 Task: Check the average views per listing of golf course in the last 1 year.
Action: Mouse moved to (826, 187)
Screenshot: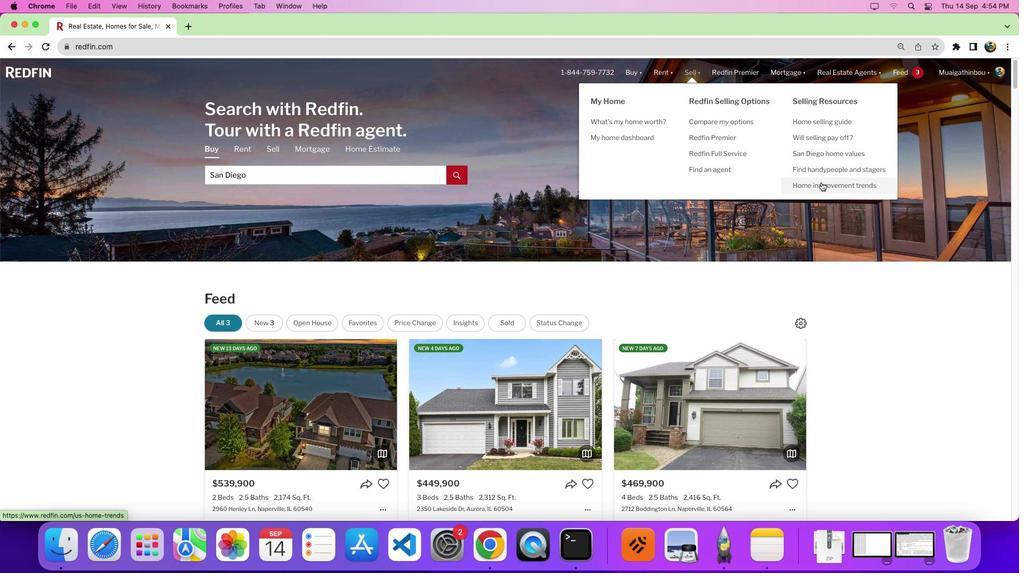 
Action: Mouse pressed left at (826, 187)
Screenshot: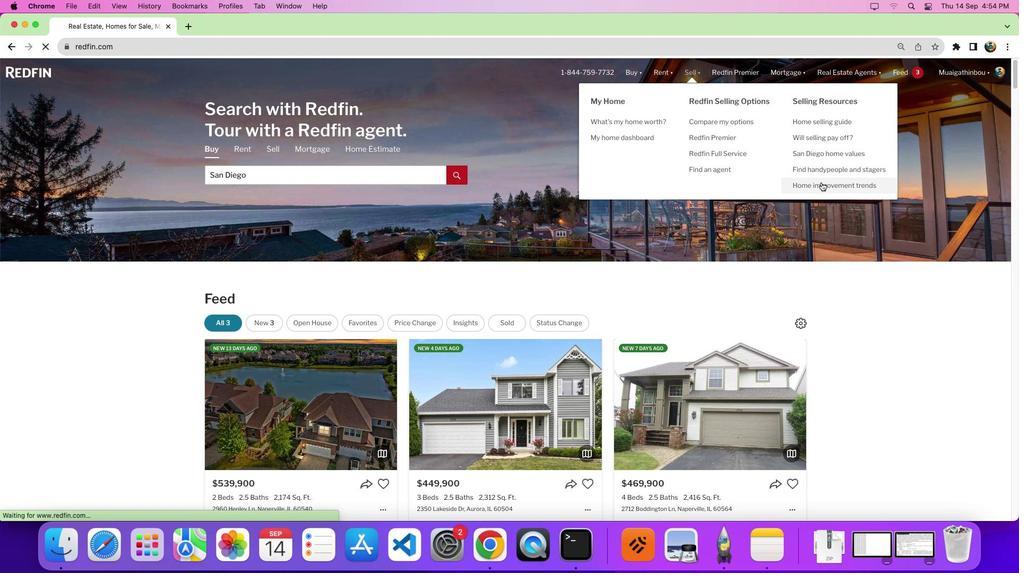 
Action: Mouse moved to (669, 302)
Screenshot: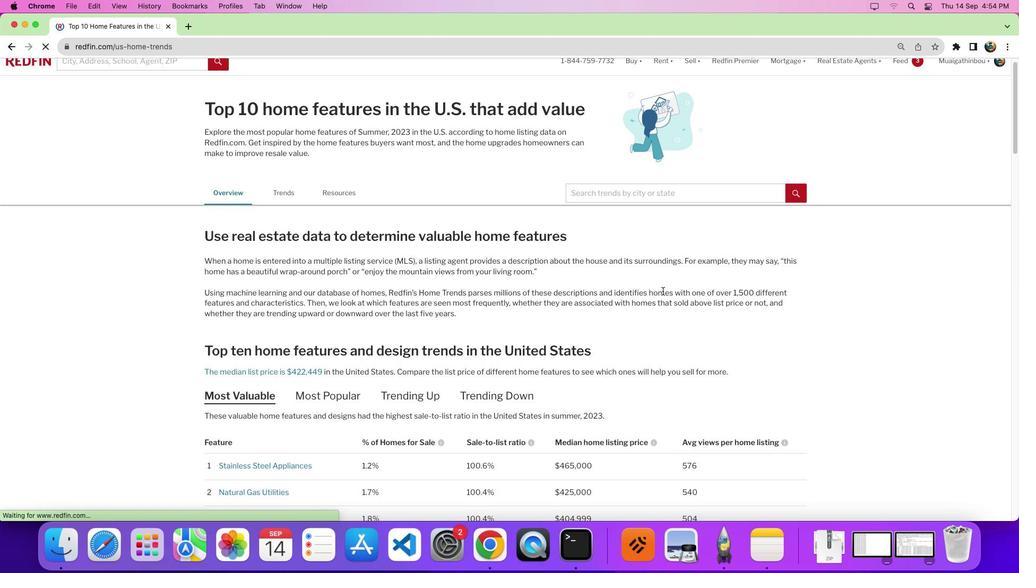 
Action: Mouse scrolled (669, 302) with delta (4, 4)
Screenshot: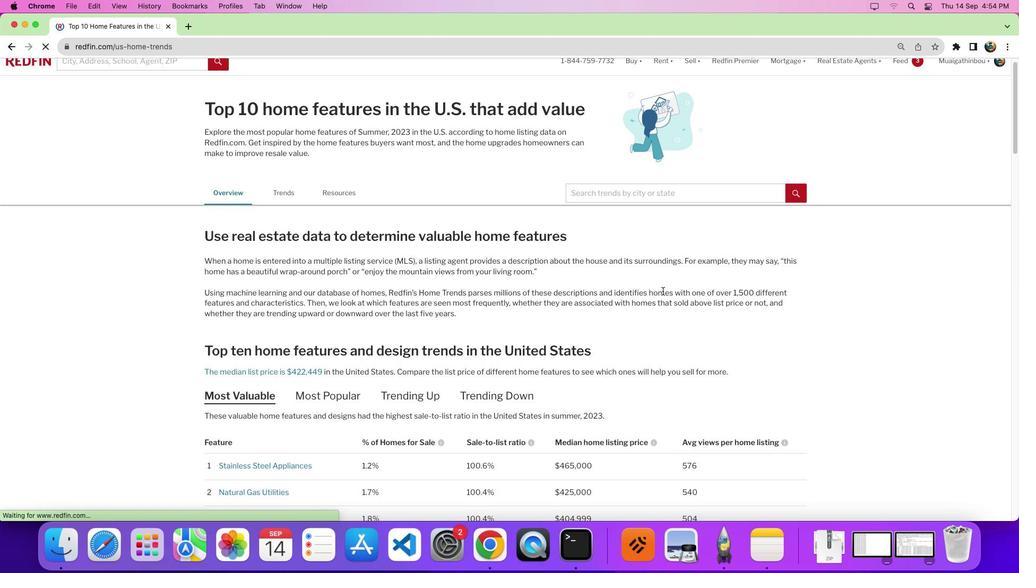 
Action: Mouse moved to (669, 302)
Screenshot: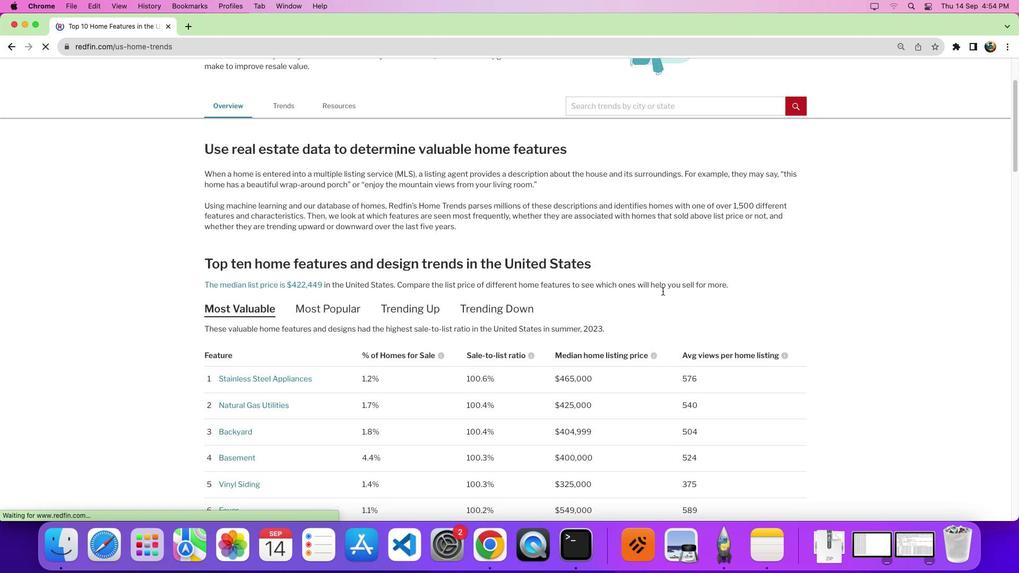 
Action: Mouse scrolled (669, 302) with delta (4, 4)
Screenshot: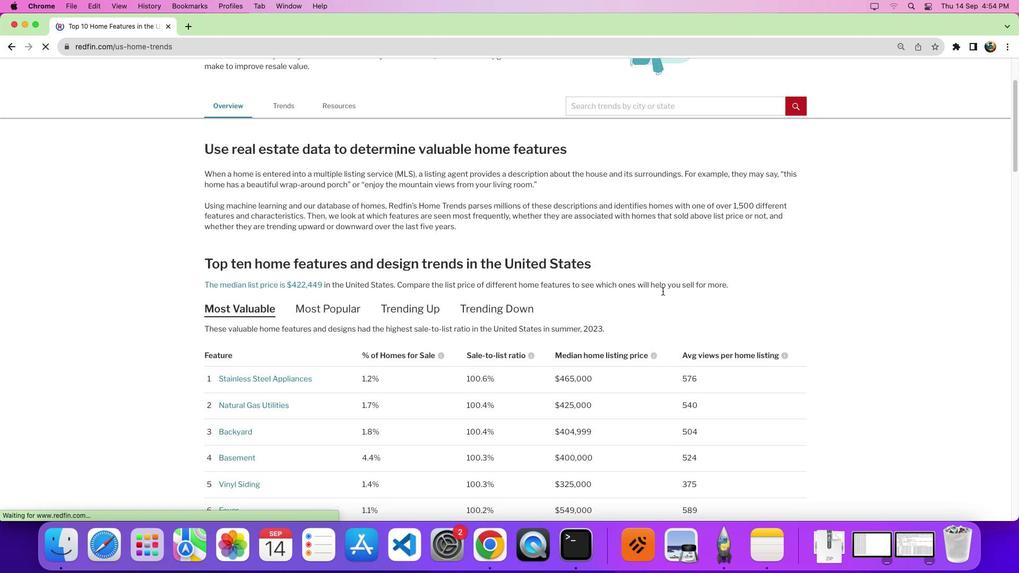 
Action: Mouse moved to (668, 297)
Screenshot: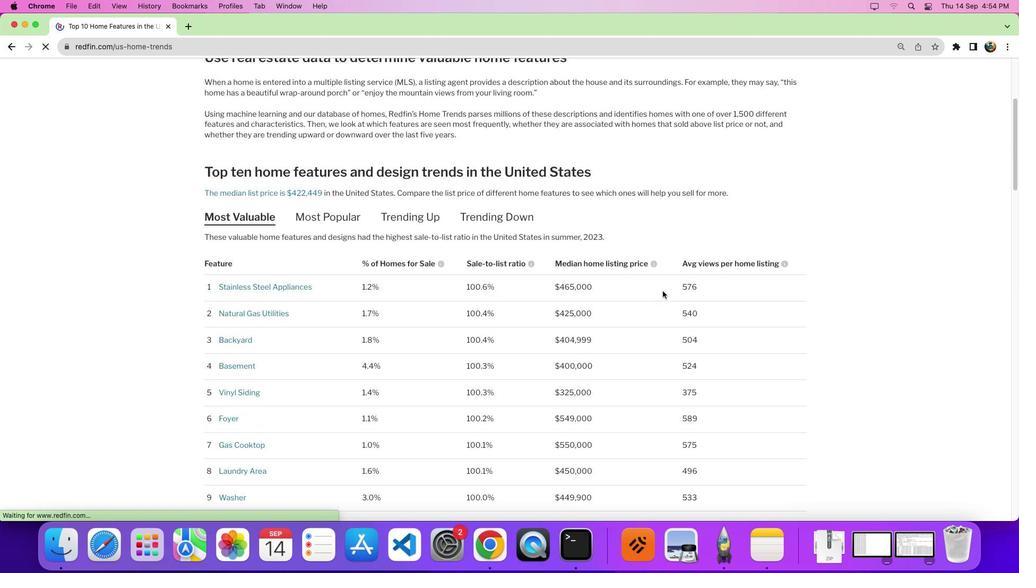 
Action: Mouse scrolled (668, 297) with delta (4, 1)
Screenshot: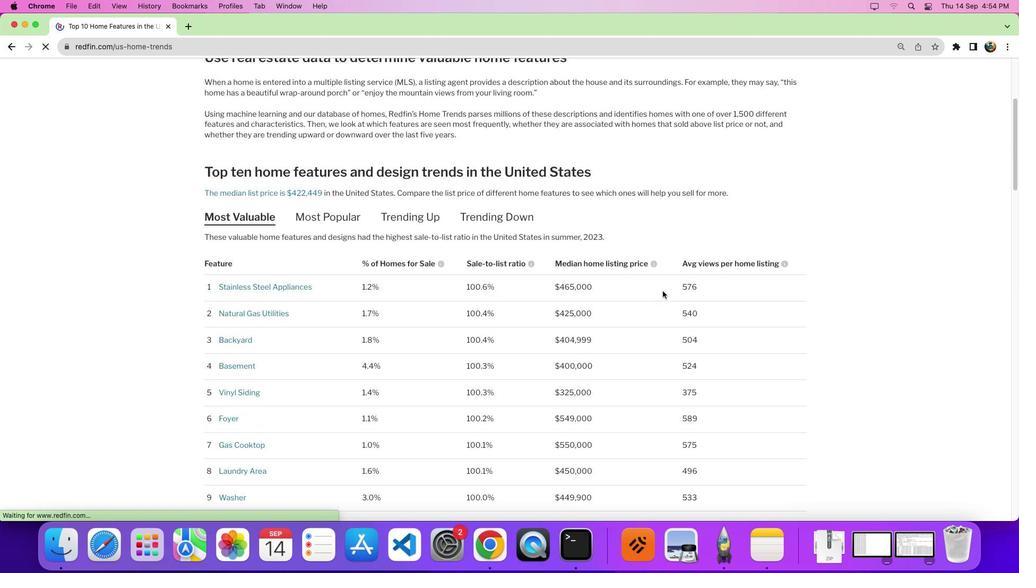 
Action: Mouse moved to (667, 295)
Screenshot: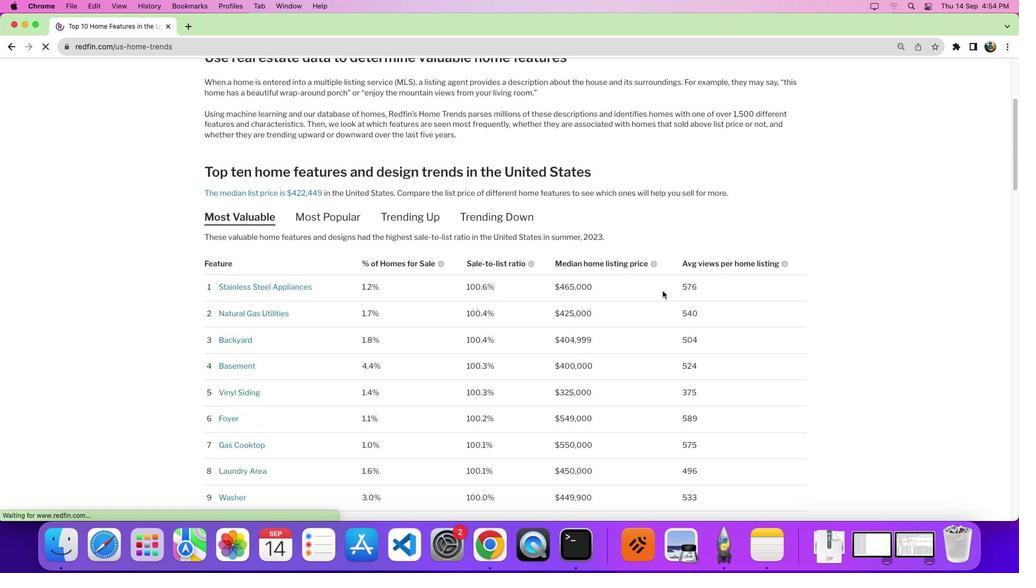 
Action: Mouse scrolled (667, 295) with delta (4, 4)
Screenshot: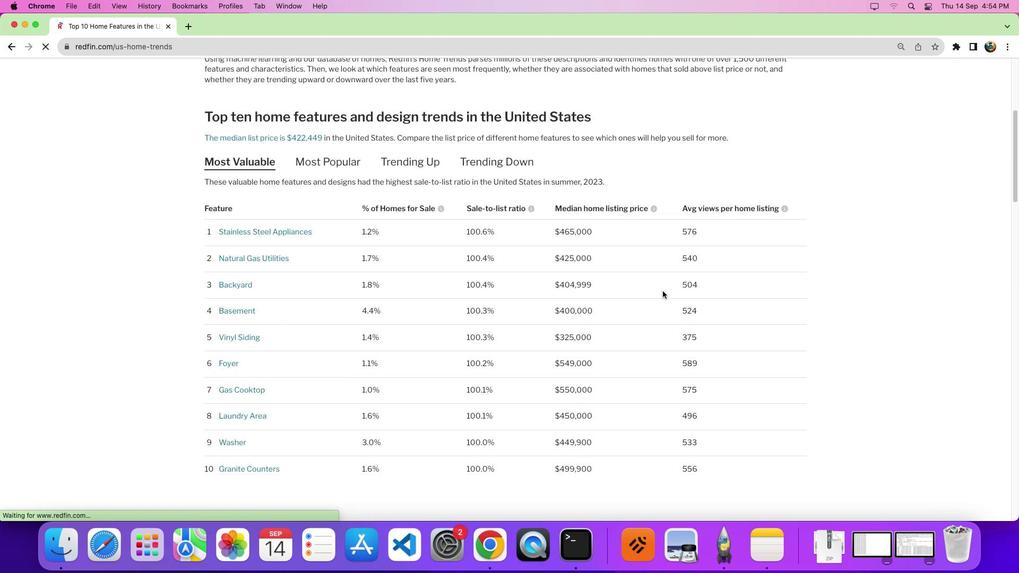 
Action: Mouse scrolled (667, 295) with delta (4, 4)
Screenshot: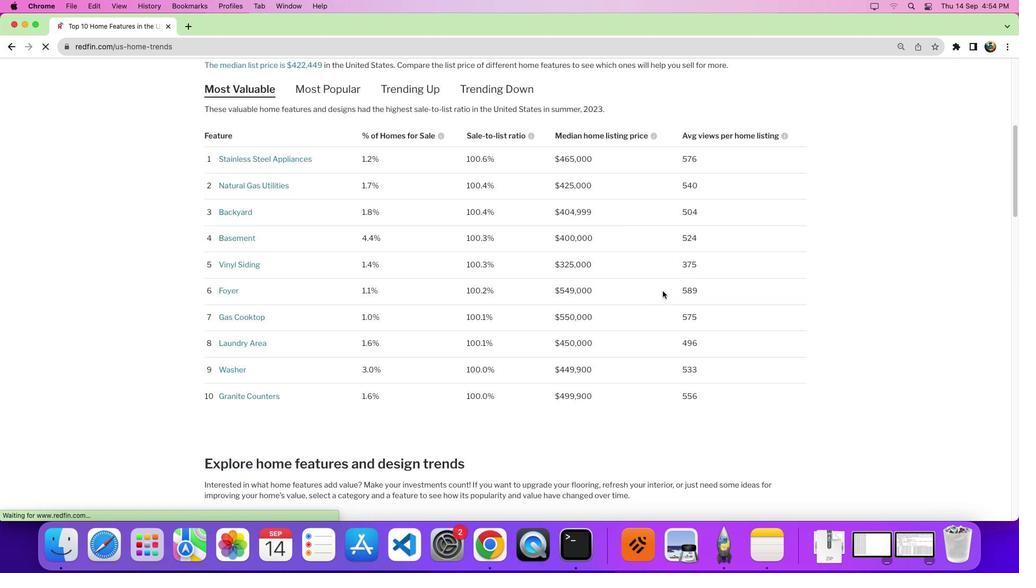 
Action: Mouse scrolled (667, 295) with delta (4, 1)
Screenshot: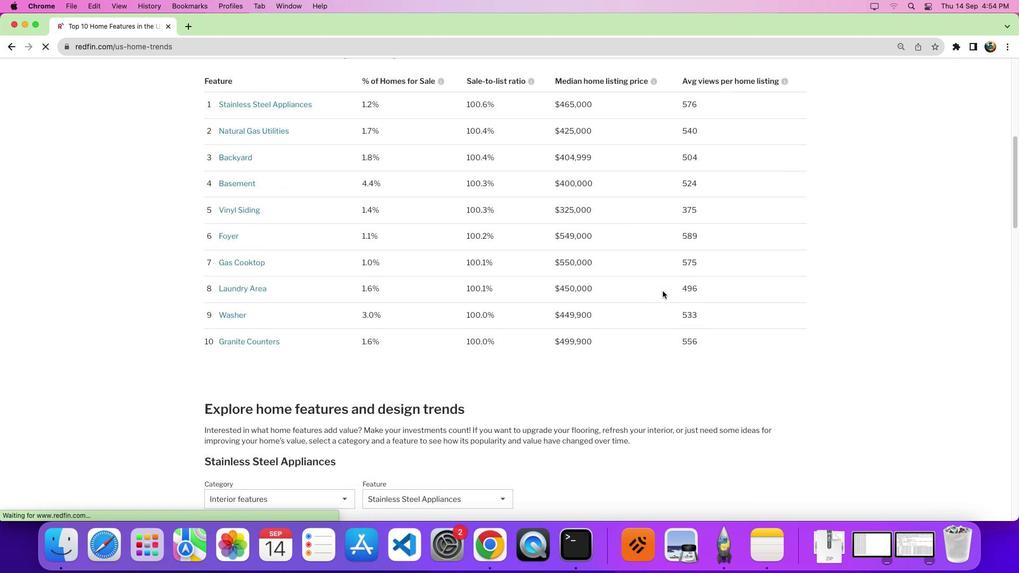 
Action: Mouse moved to (588, 294)
Screenshot: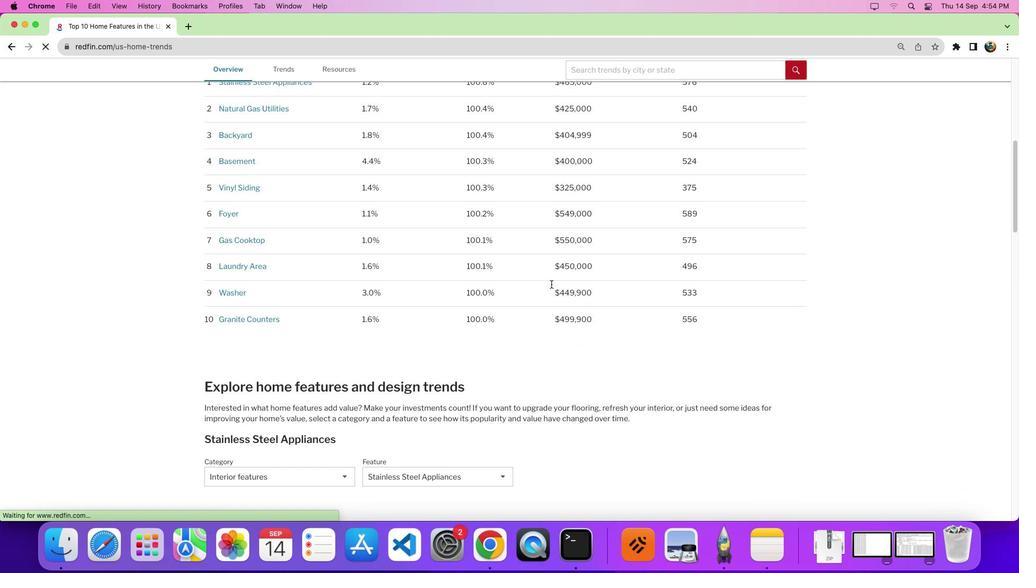 
Action: Mouse scrolled (588, 294) with delta (4, 4)
Screenshot: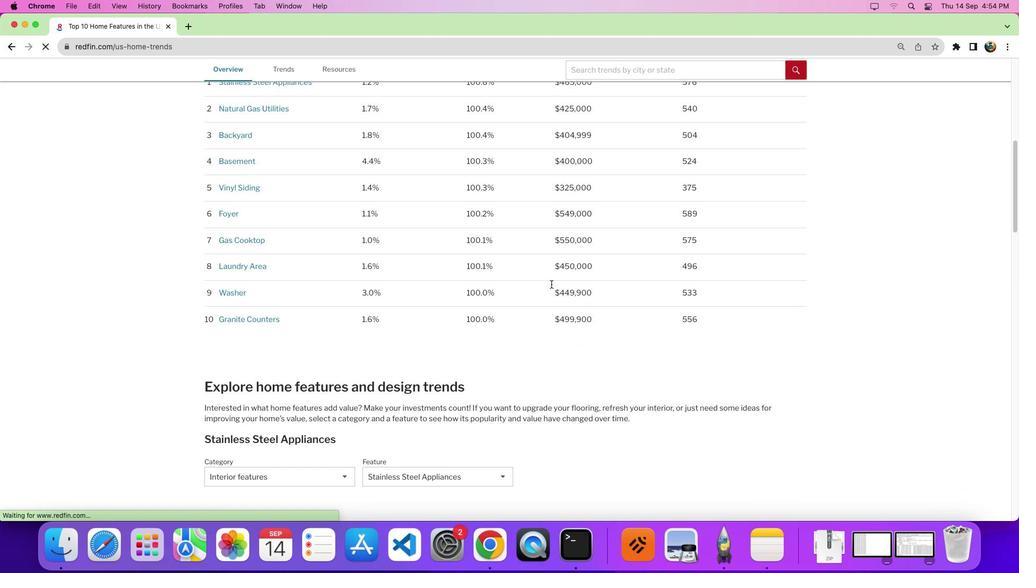 
Action: Mouse moved to (587, 294)
Screenshot: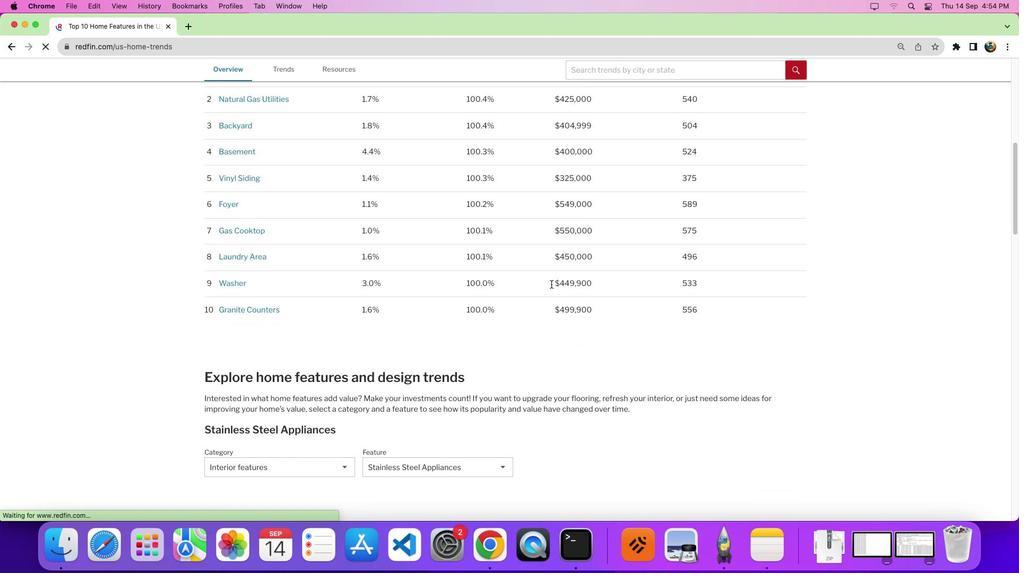 
Action: Mouse scrolled (587, 294) with delta (4, 4)
Screenshot: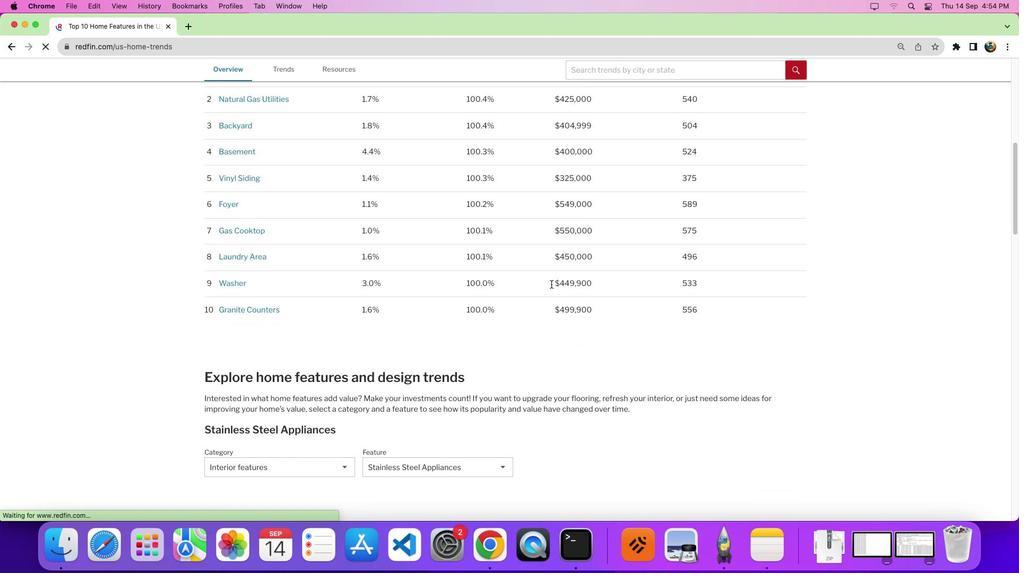 
Action: Mouse moved to (508, 288)
Screenshot: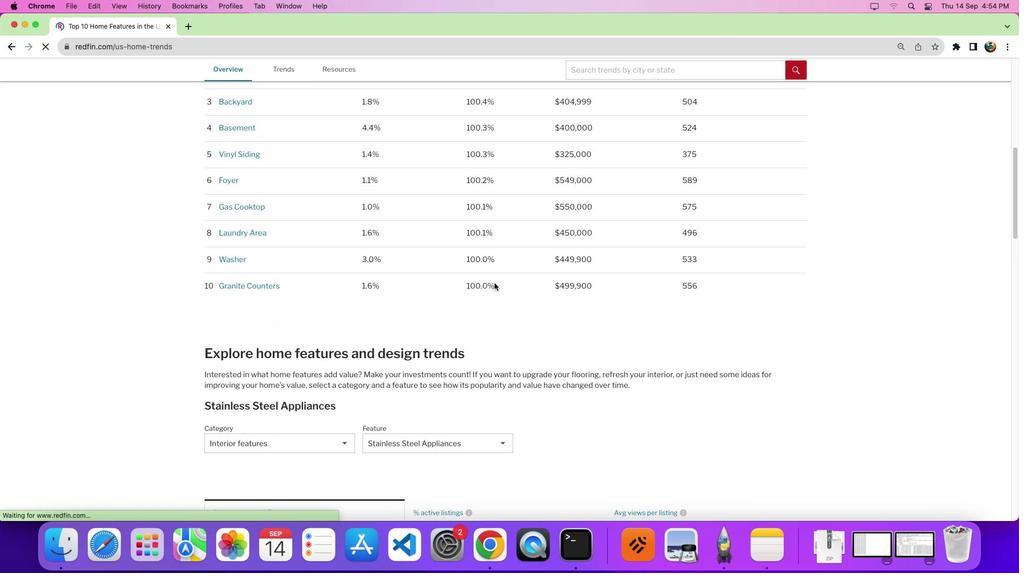 
Action: Mouse scrolled (508, 288) with delta (4, 4)
Screenshot: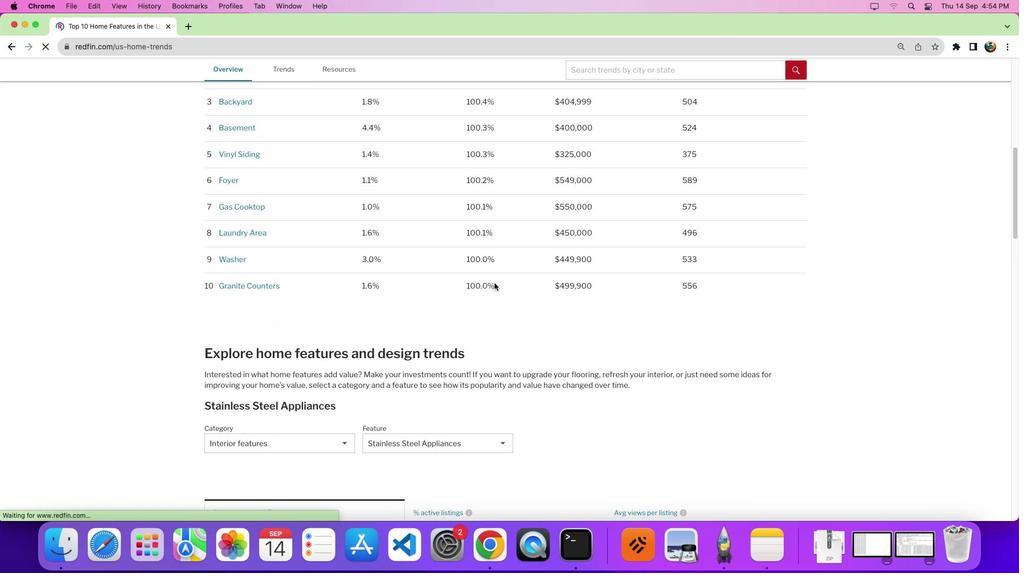 
Action: Mouse moved to (502, 288)
Screenshot: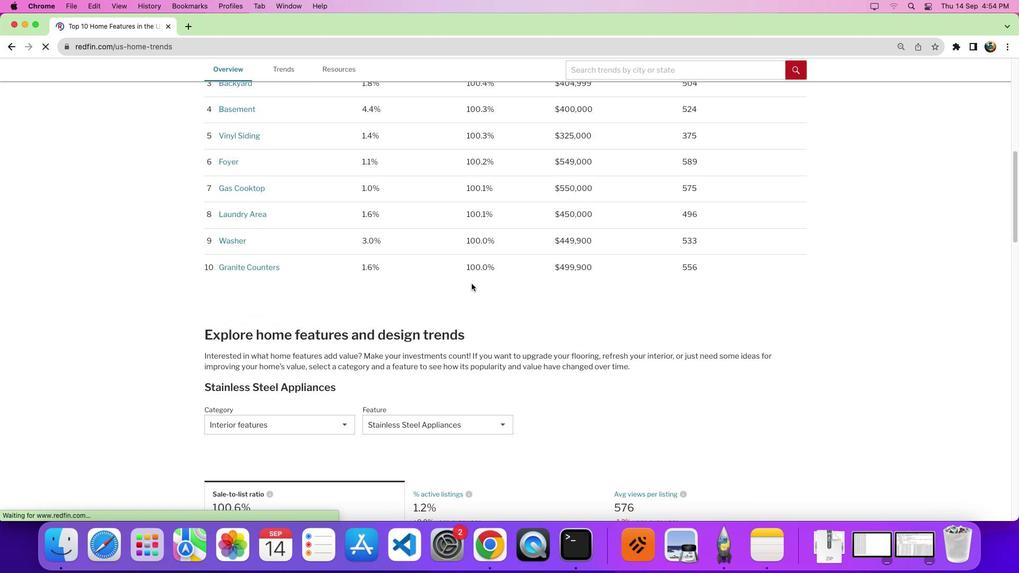 
Action: Mouse scrolled (502, 288) with delta (4, 4)
Screenshot: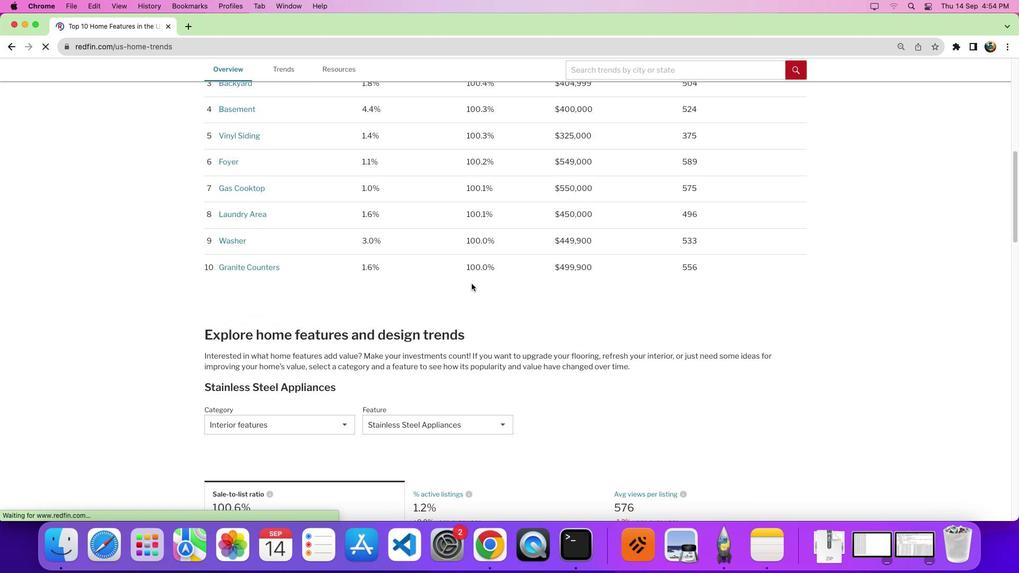 
Action: Mouse moved to (490, 287)
Screenshot: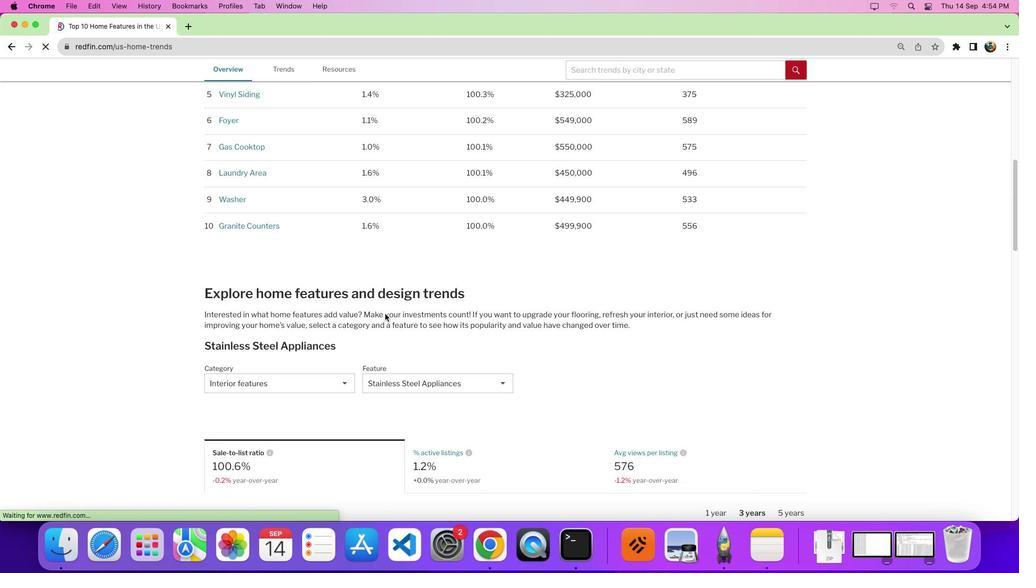 
Action: Mouse scrolled (490, 287) with delta (4, 4)
Screenshot: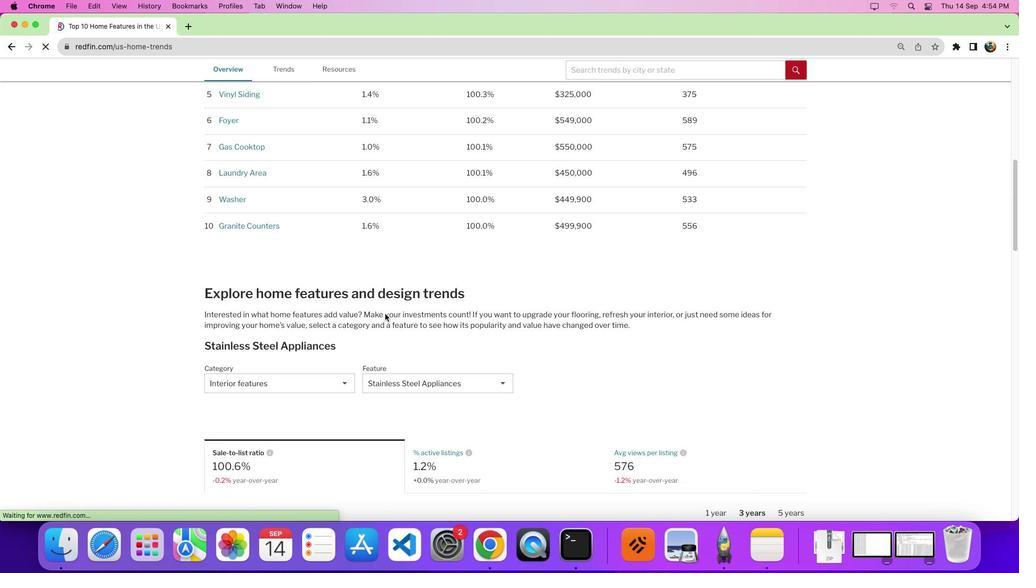 
Action: Mouse moved to (293, 338)
Screenshot: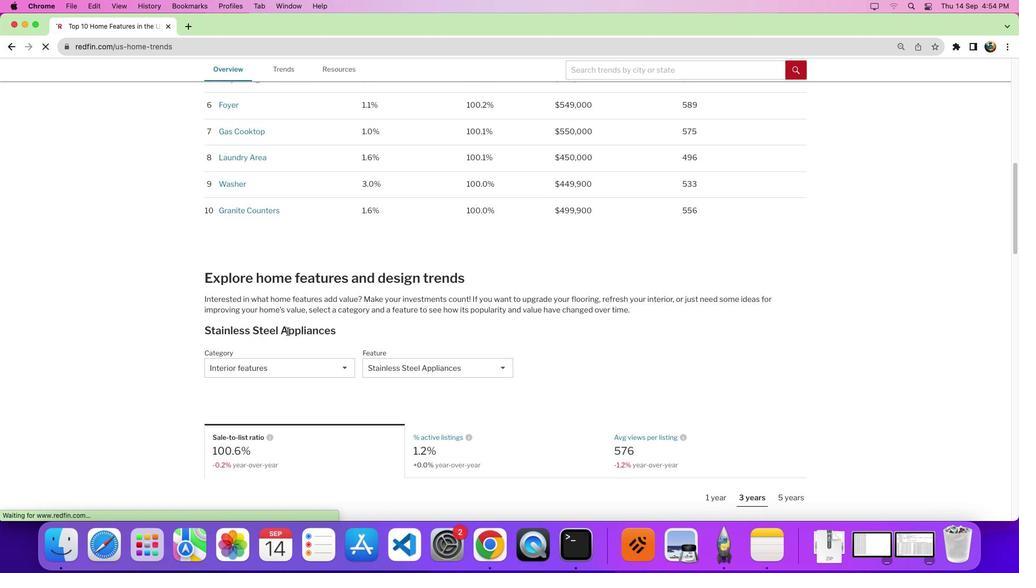 
Action: Mouse scrolled (293, 338) with delta (4, 4)
Screenshot: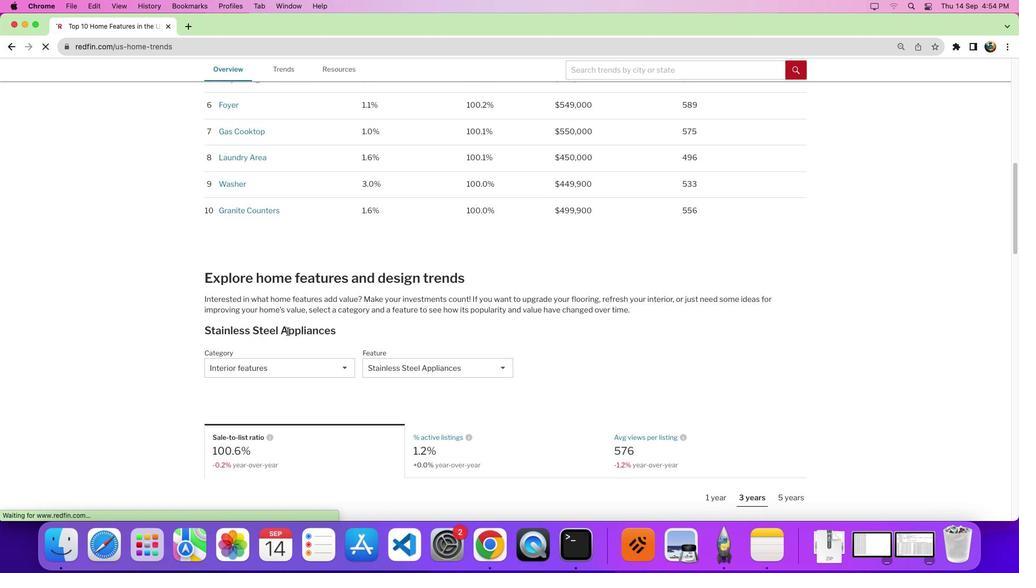 
Action: Mouse moved to (292, 337)
Screenshot: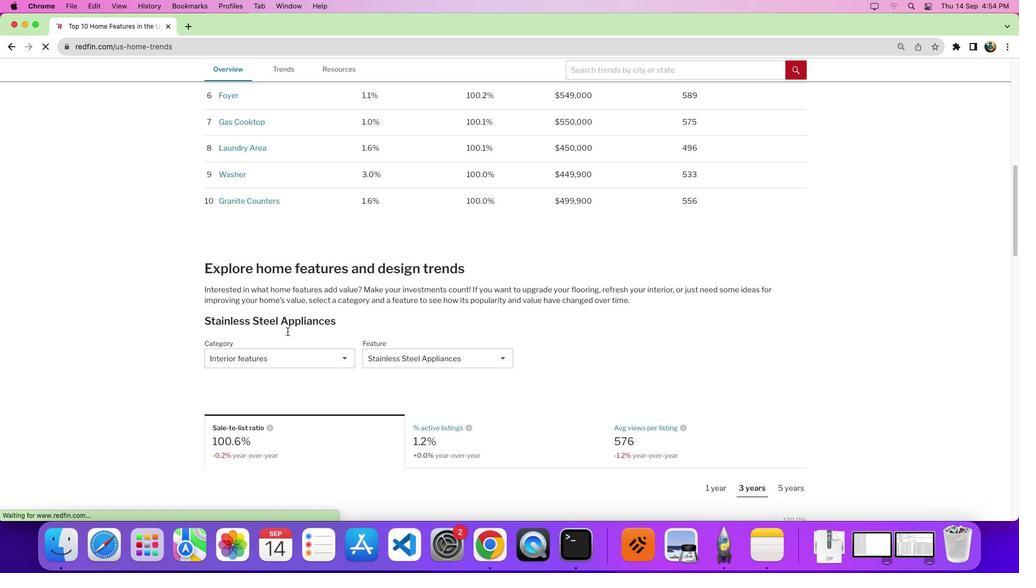 
Action: Mouse scrolled (292, 337) with delta (4, 4)
Screenshot: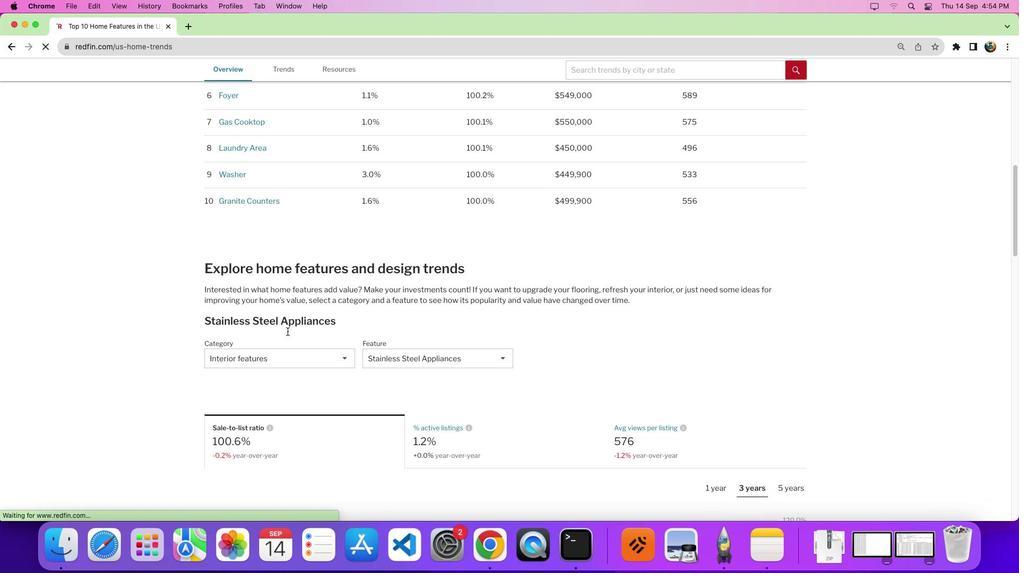 
Action: Mouse moved to (287, 340)
Screenshot: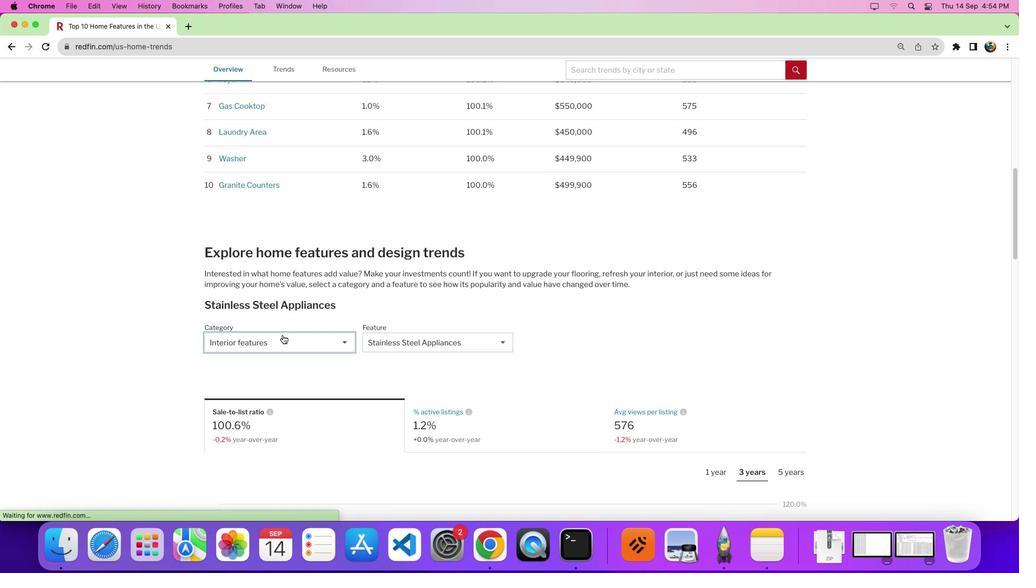 
Action: Mouse pressed left at (287, 340)
Screenshot: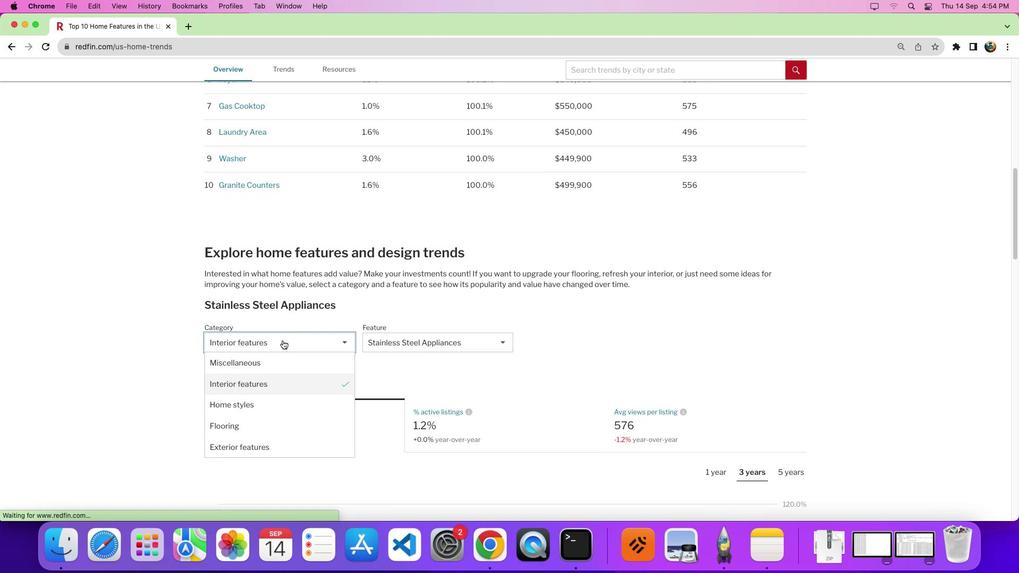 
Action: Mouse moved to (281, 364)
Screenshot: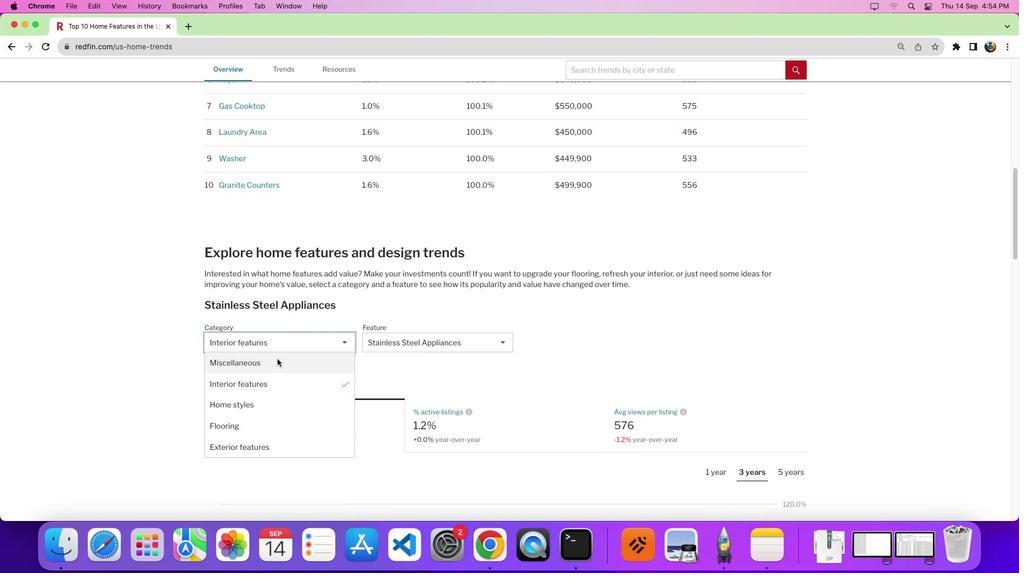 
Action: Mouse pressed left at (281, 364)
Screenshot: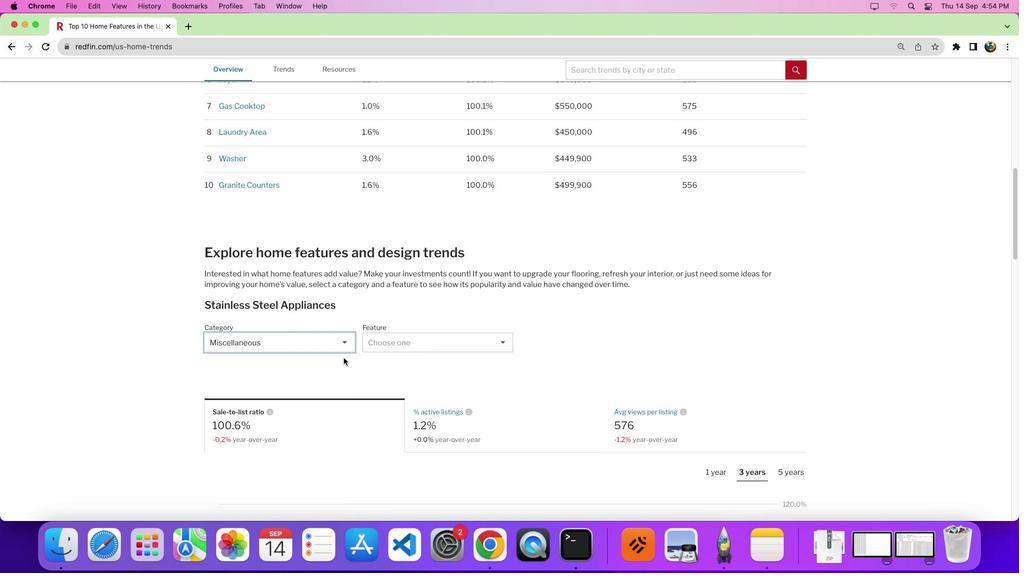 
Action: Mouse moved to (446, 337)
Screenshot: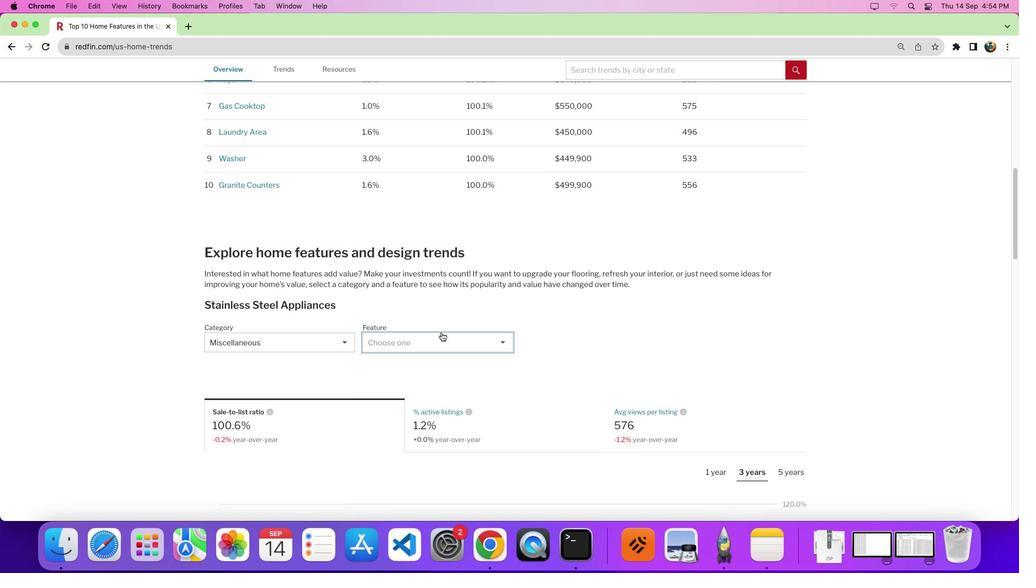 
Action: Mouse pressed left at (446, 337)
Screenshot: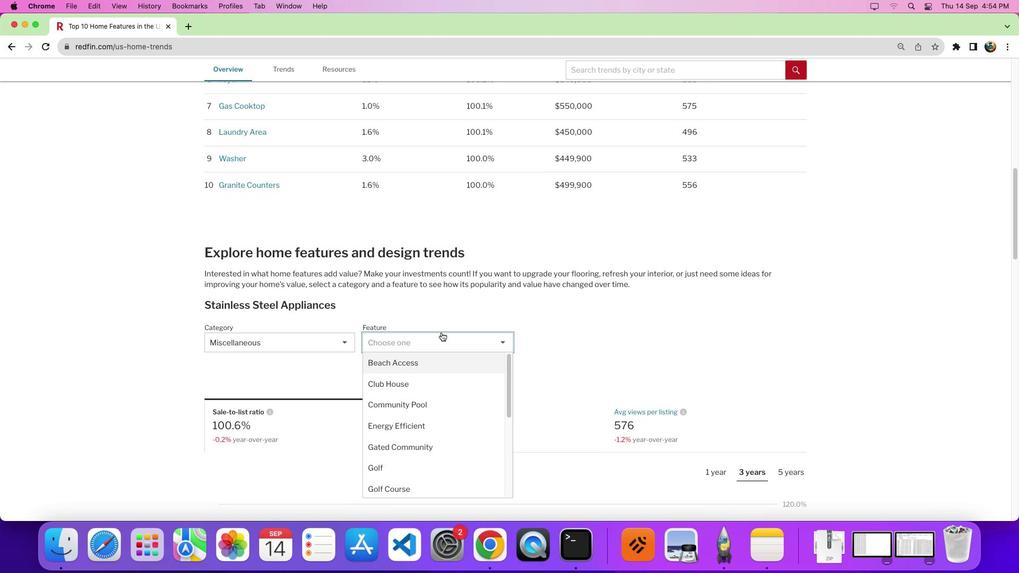 
Action: Mouse moved to (434, 454)
Screenshot: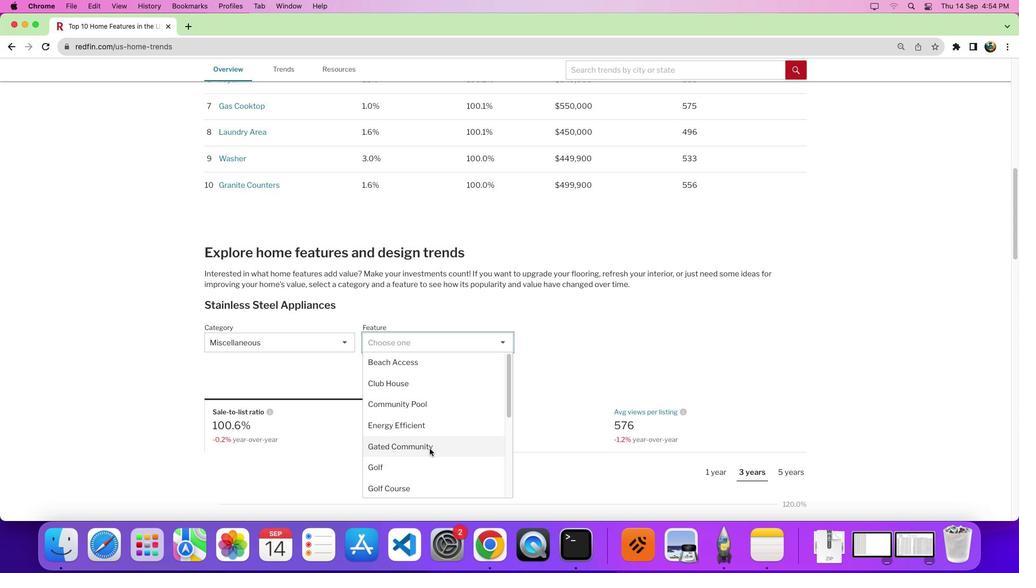 
Action: Mouse scrolled (434, 454) with delta (4, 4)
Screenshot: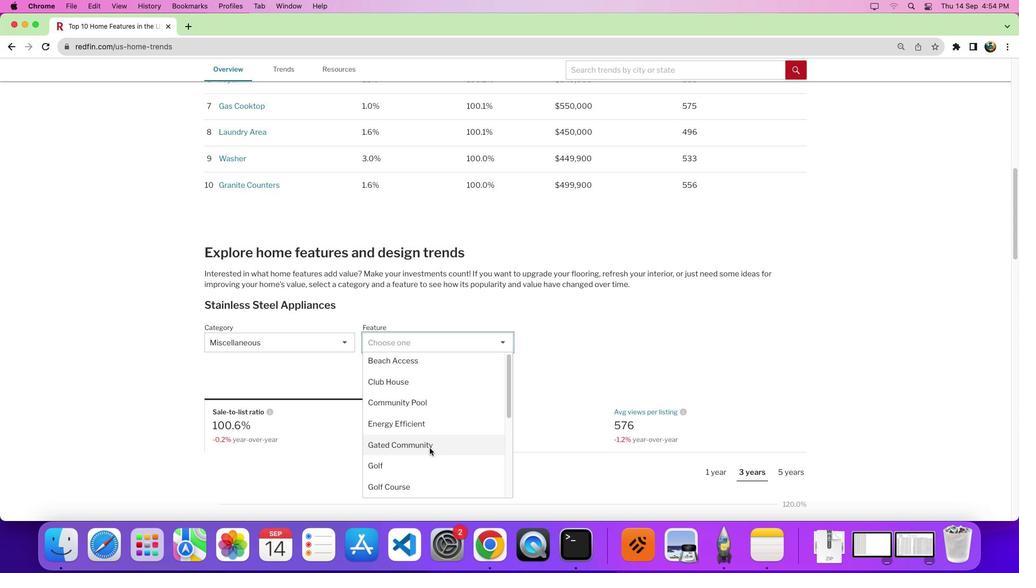
Action: Mouse moved to (434, 452)
Screenshot: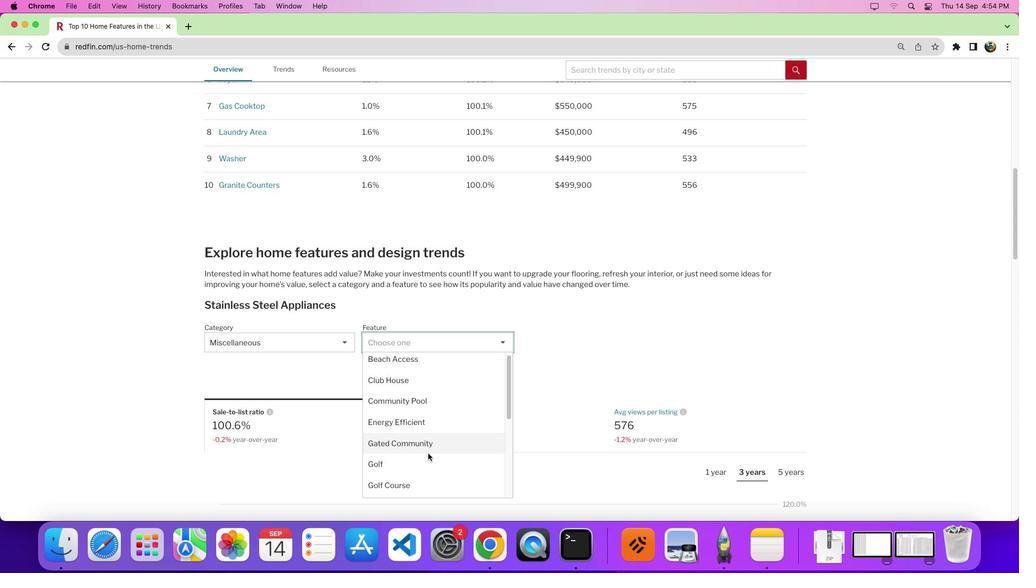 
Action: Mouse scrolled (434, 452) with delta (4, 4)
Screenshot: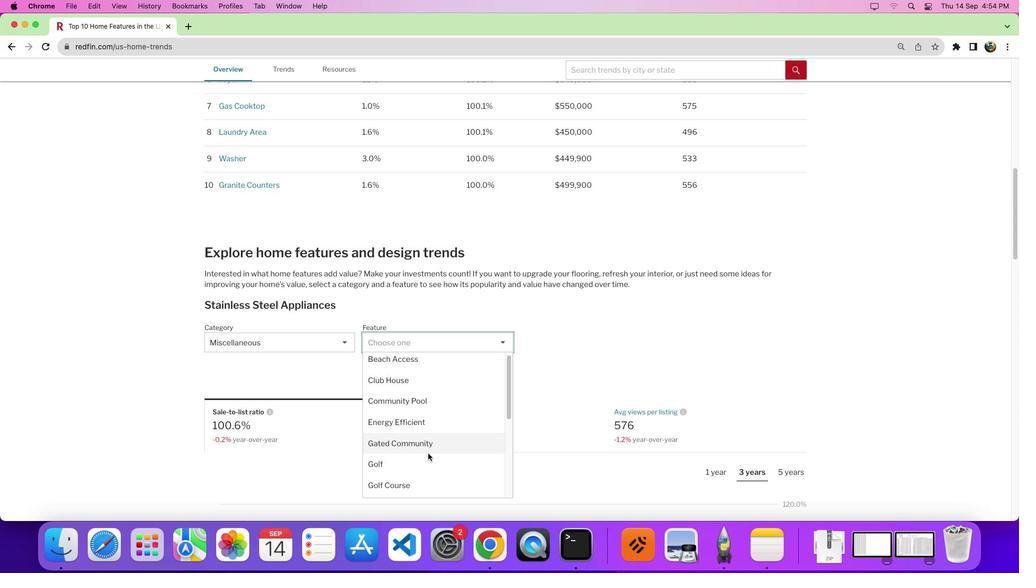 
Action: Mouse moved to (420, 489)
Screenshot: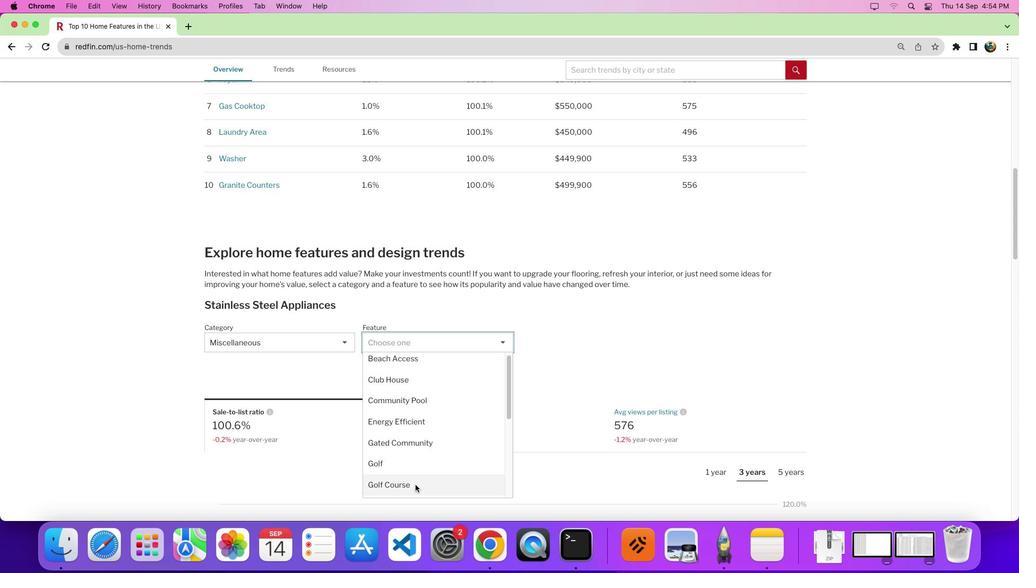 
Action: Mouse pressed left at (420, 489)
Screenshot: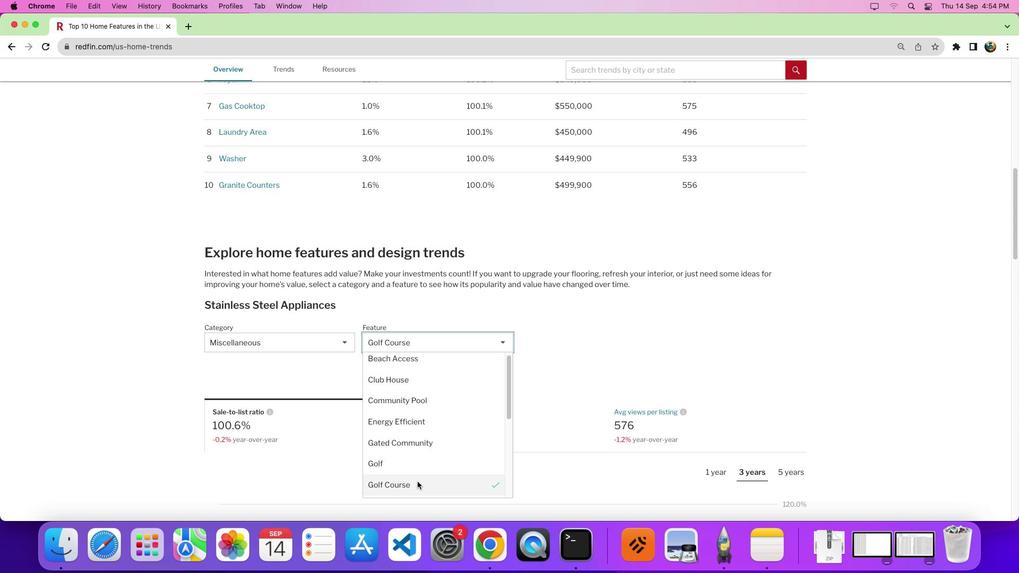 
Action: Mouse moved to (664, 349)
Screenshot: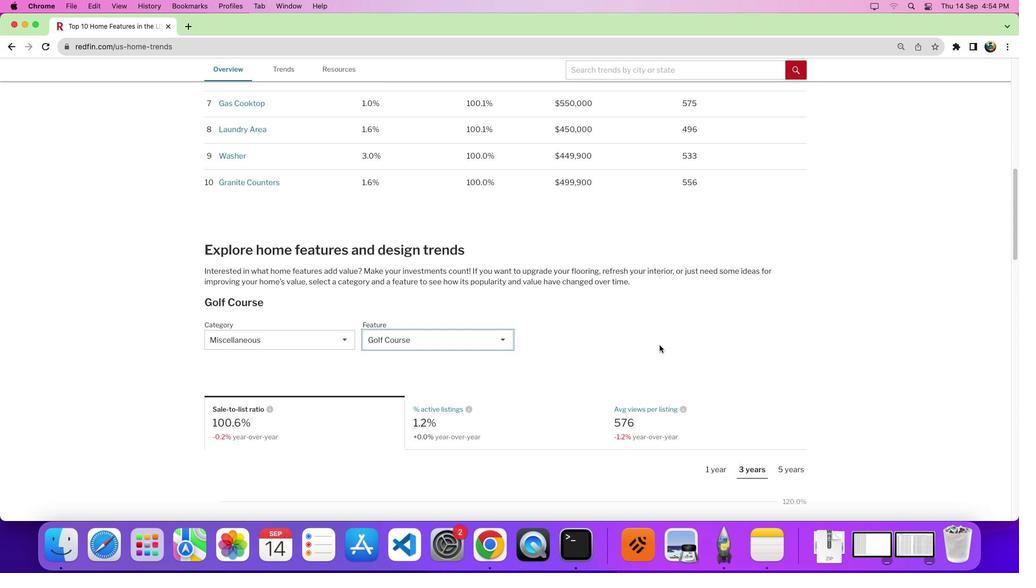 
Action: Mouse scrolled (664, 349) with delta (4, 4)
Screenshot: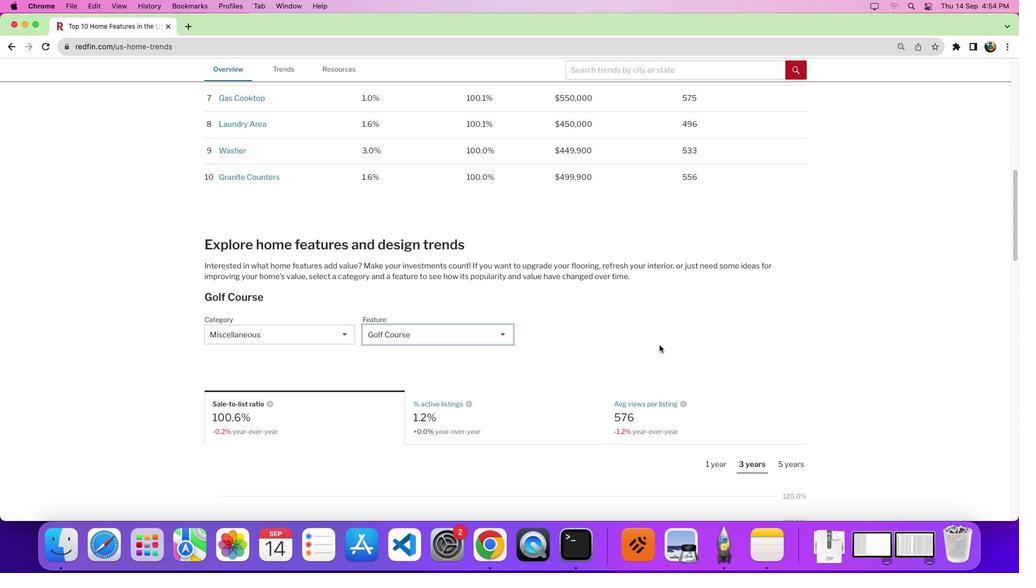 
Action: Mouse scrolled (664, 349) with delta (4, 4)
Screenshot: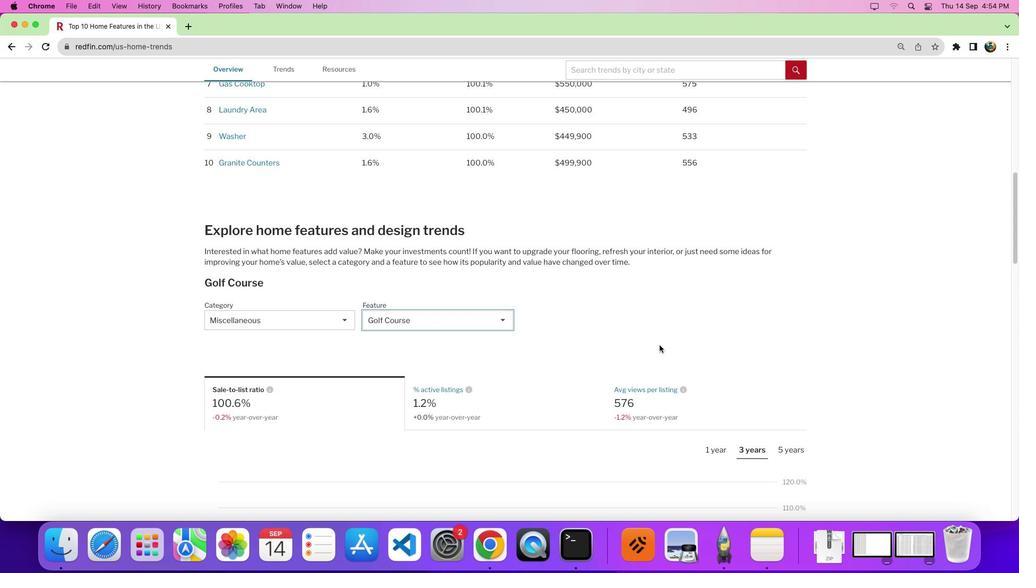 
Action: Mouse scrolled (664, 349) with delta (4, 4)
Screenshot: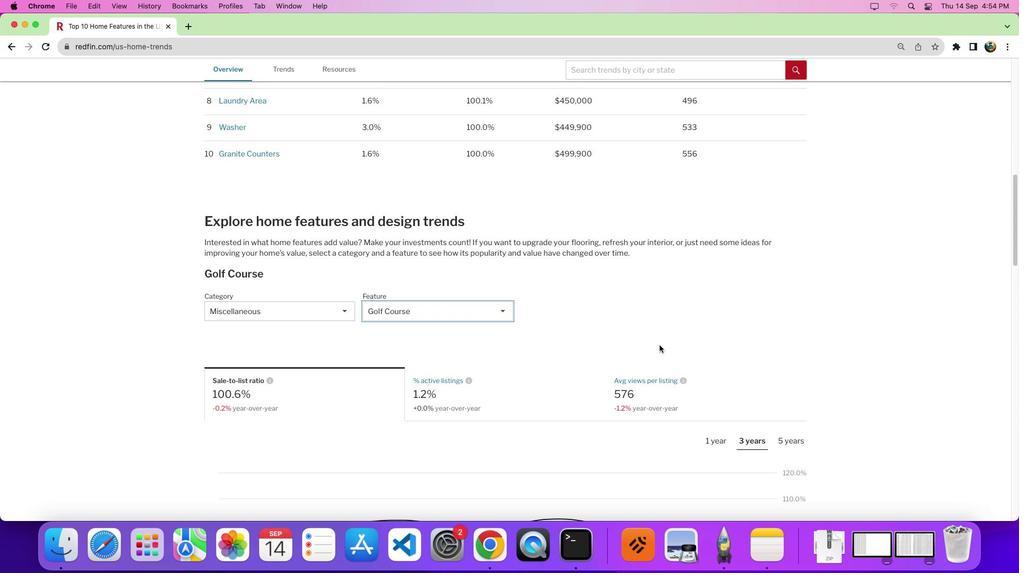 
Action: Mouse scrolled (664, 349) with delta (4, 4)
Screenshot: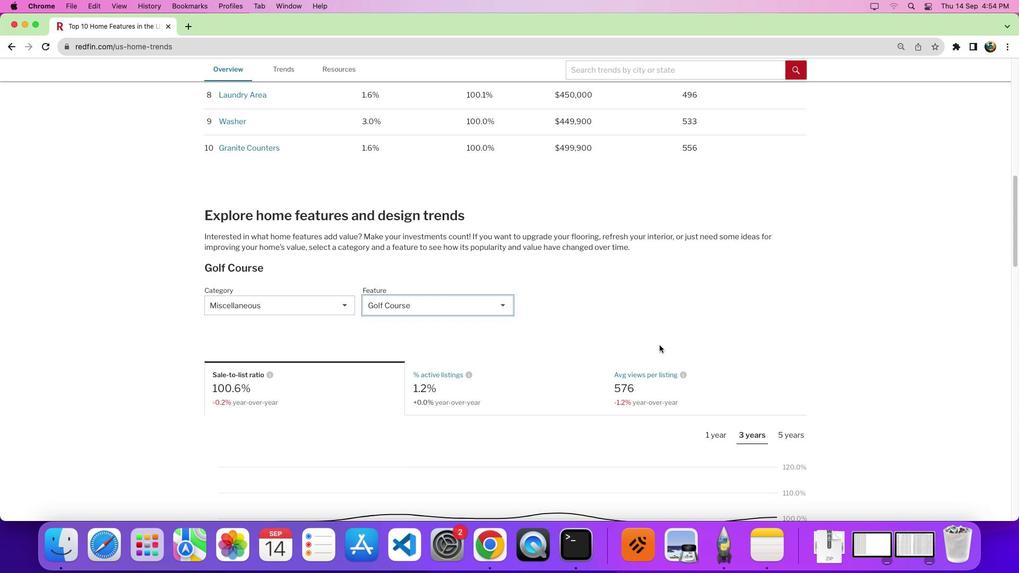 
Action: Mouse moved to (663, 349)
Screenshot: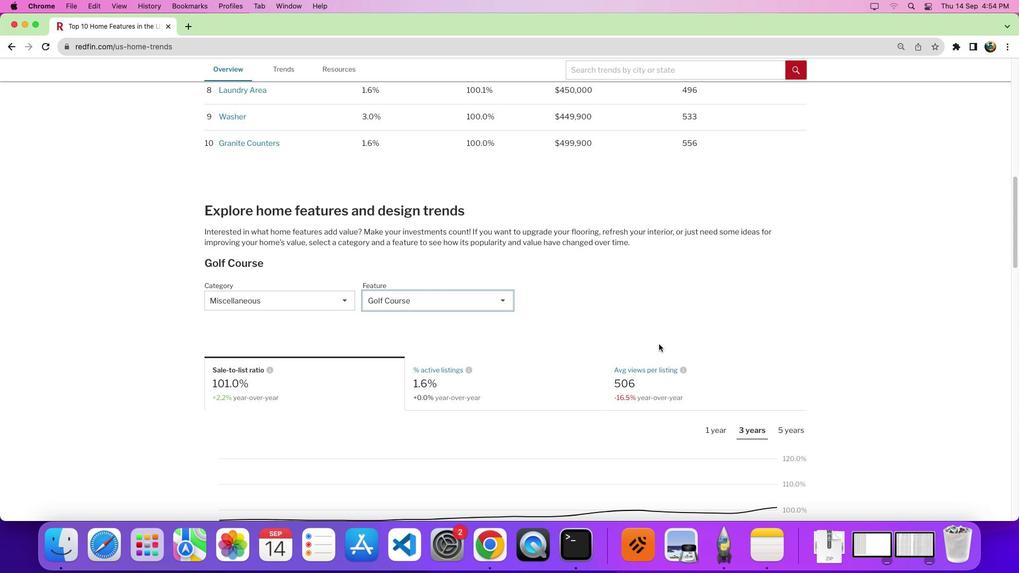 
Action: Mouse scrolled (663, 349) with delta (4, 4)
Screenshot: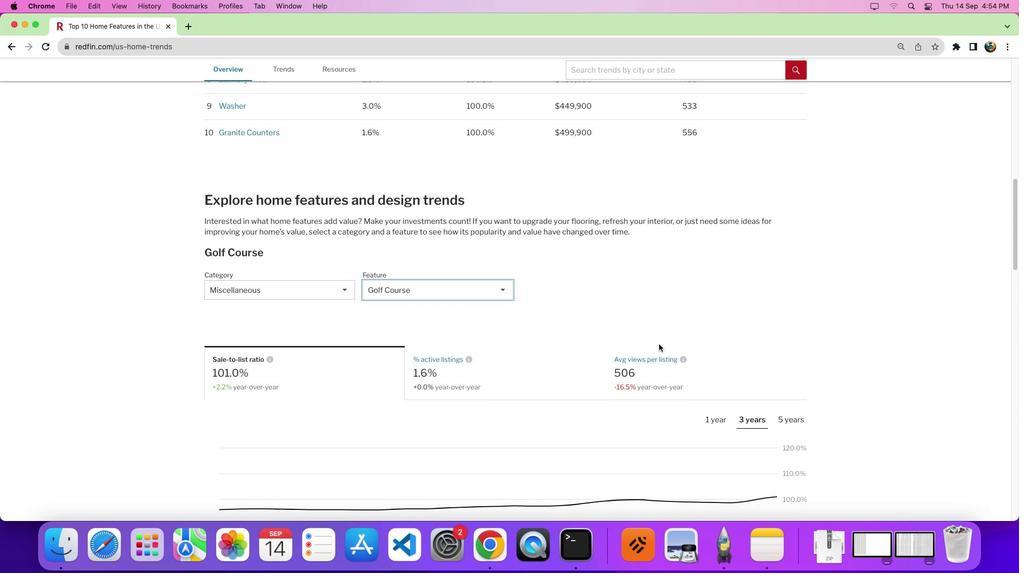 
Action: Mouse scrolled (663, 349) with delta (4, 4)
Screenshot: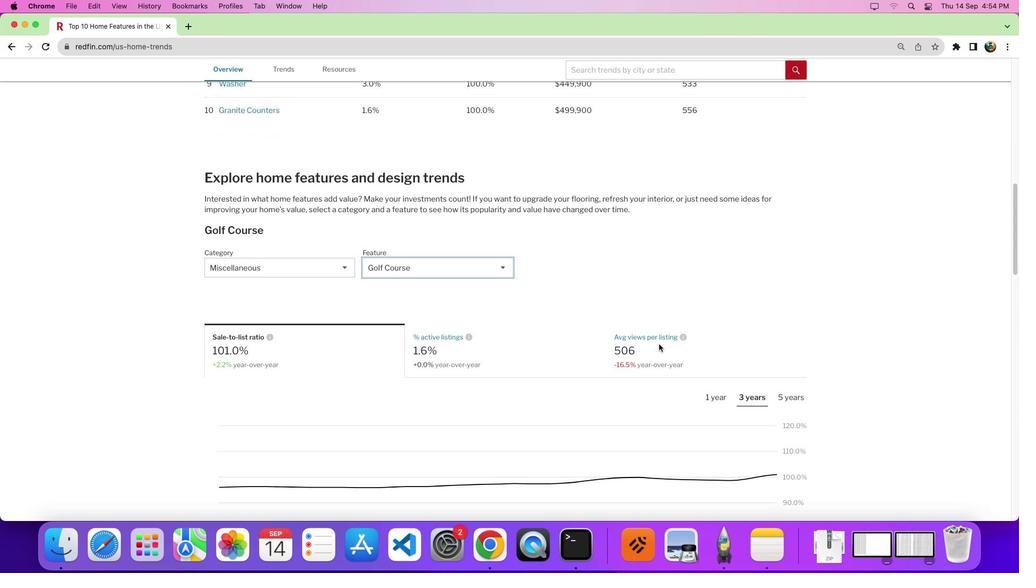 
Action: Mouse scrolled (663, 349) with delta (4, 3)
Screenshot: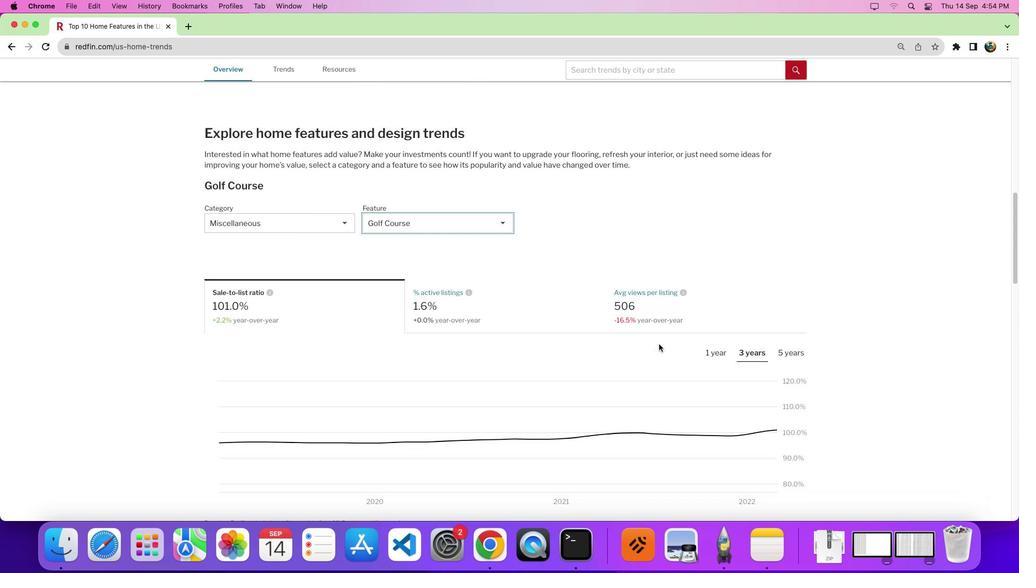 
Action: Mouse moved to (639, 297)
Screenshot: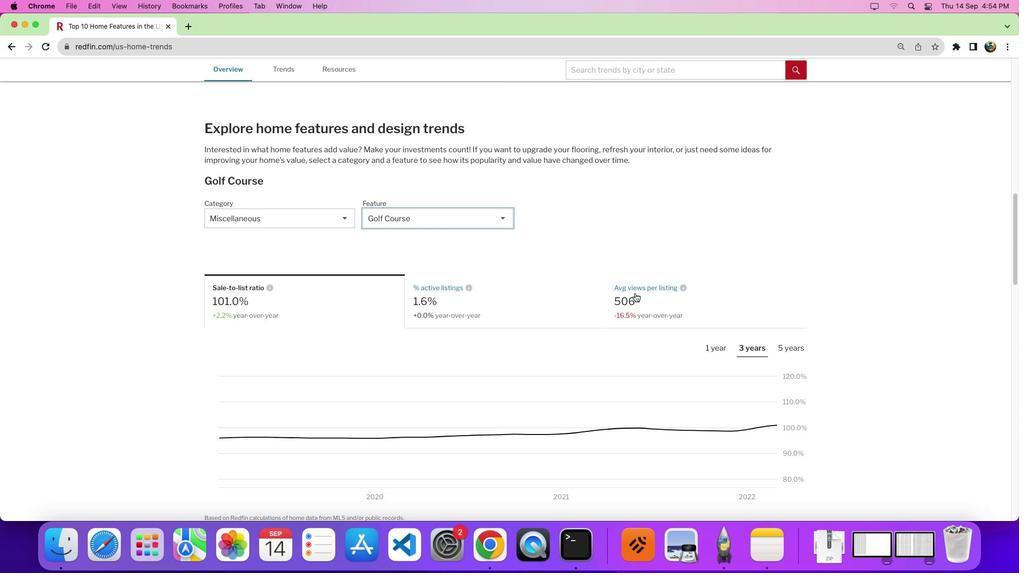 
Action: Mouse pressed left at (639, 297)
Screenshot: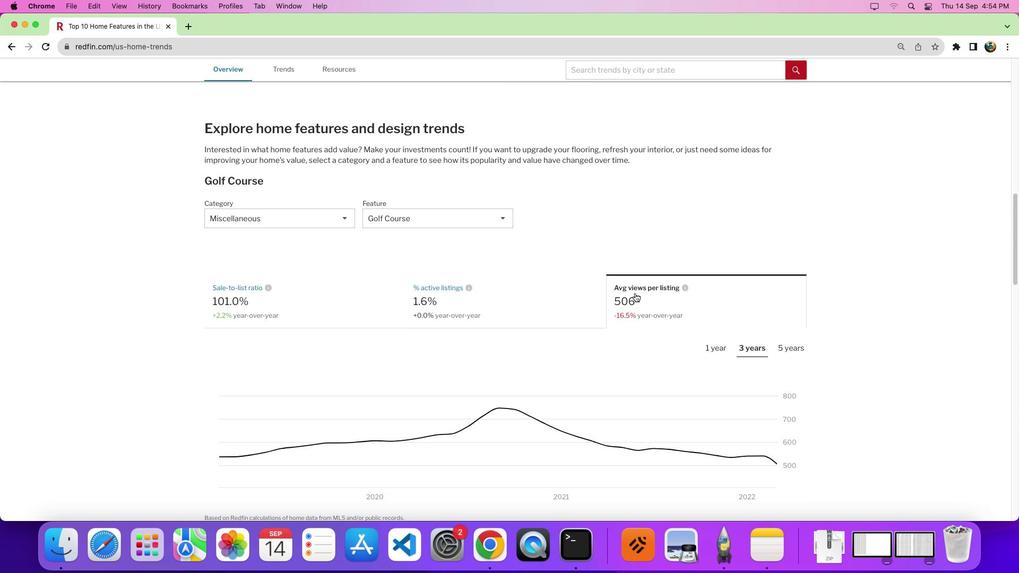 
Action: Mouse moved to (720, 356)
Screenshot: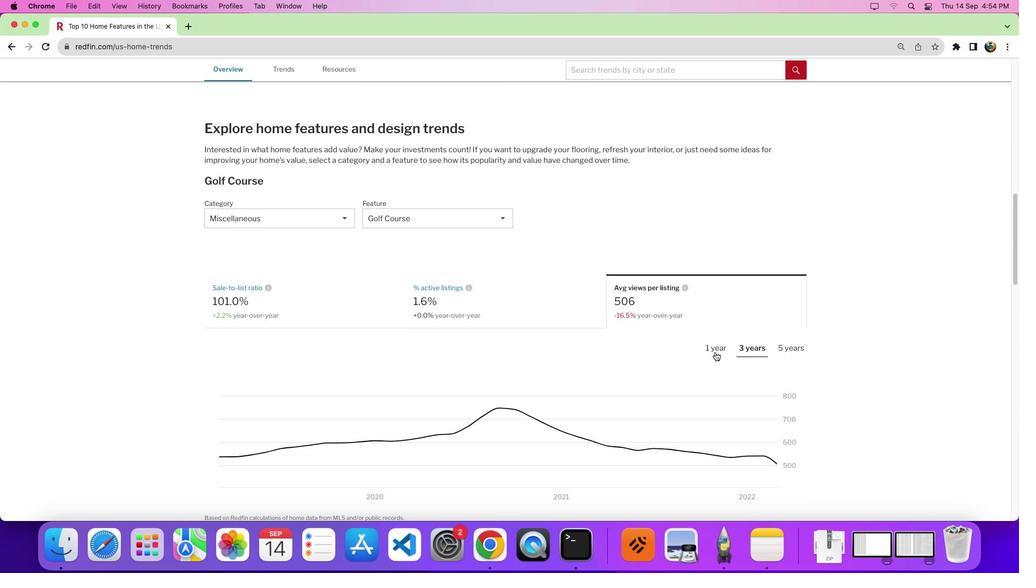 
Action: Mouse pressed left at (720, 356)
Screenshot: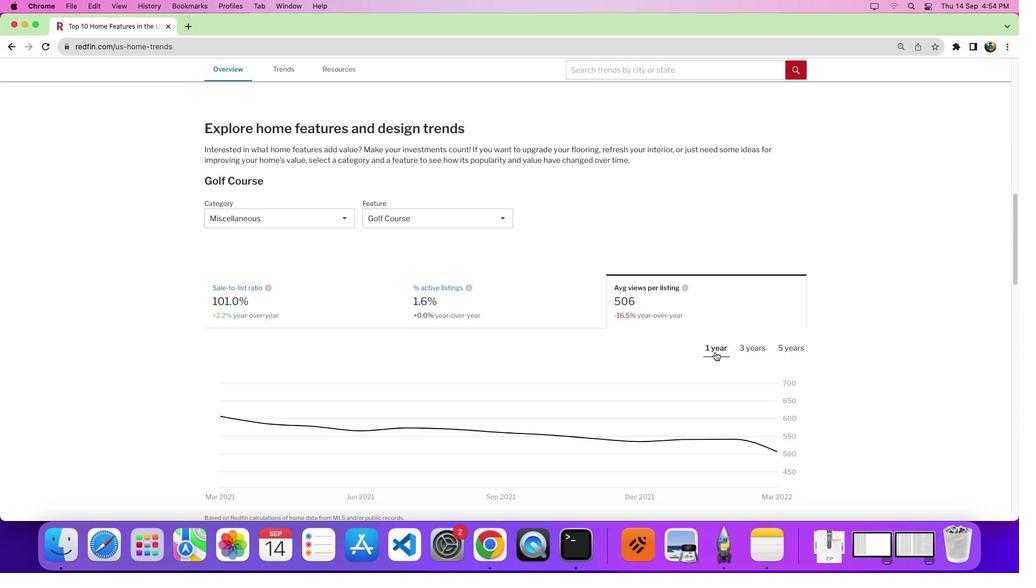 
Action: Mouse moved to (695, 399)
Screenshot: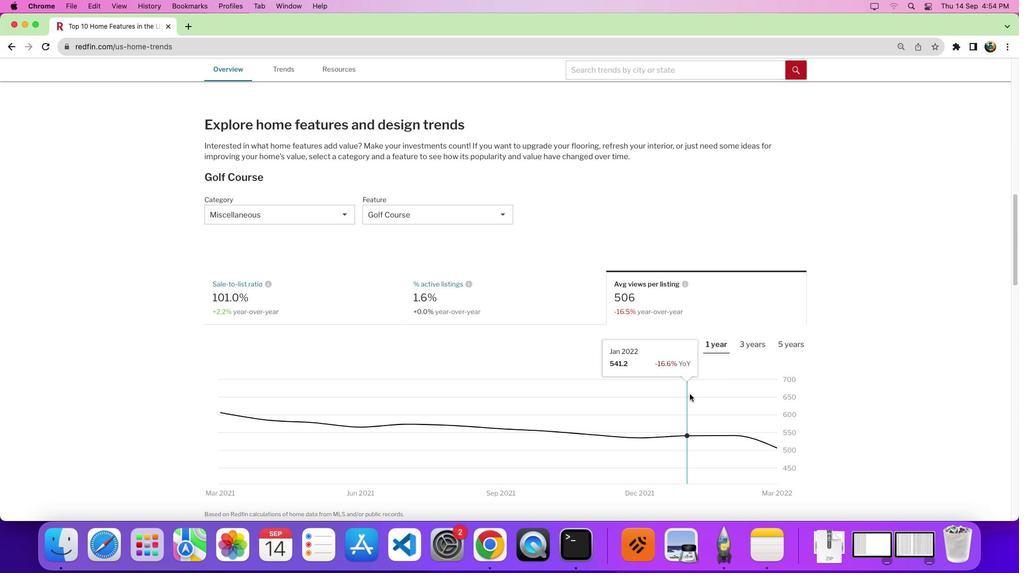 
Action: Mouse scrolled (695, 399) with delta (4, 4)
Screenshot: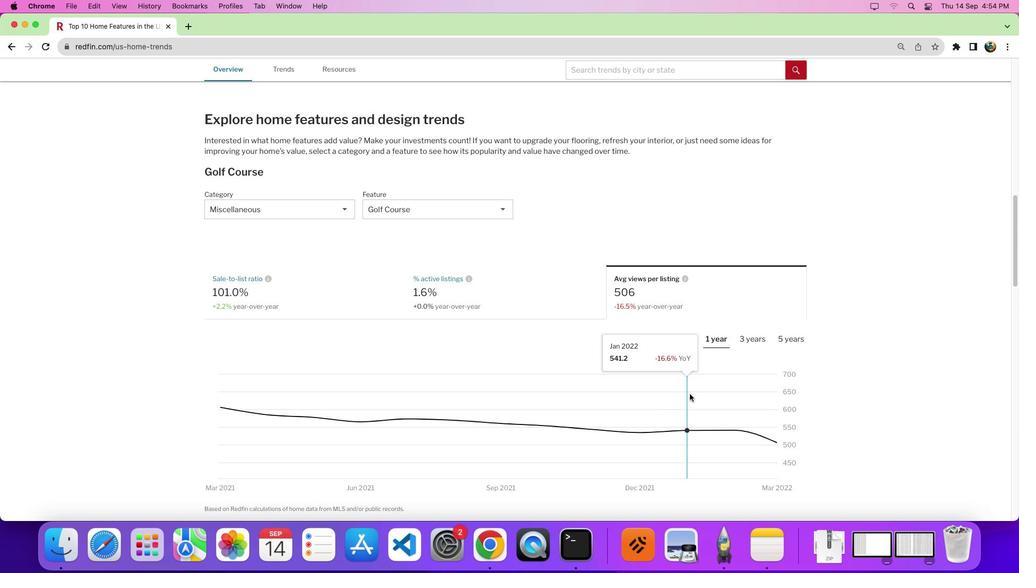 
Action: Mouse scrolled (695, 399) with delta (4, 4)
Screenshot: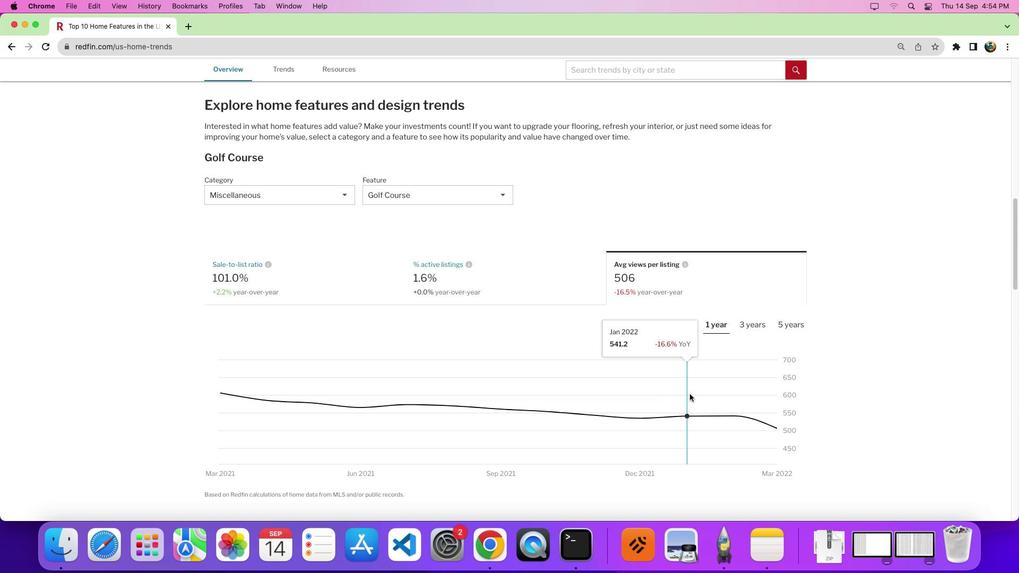 
Action: Mouse scrolled (695, 399) with delta (4, 4)
Screenshot: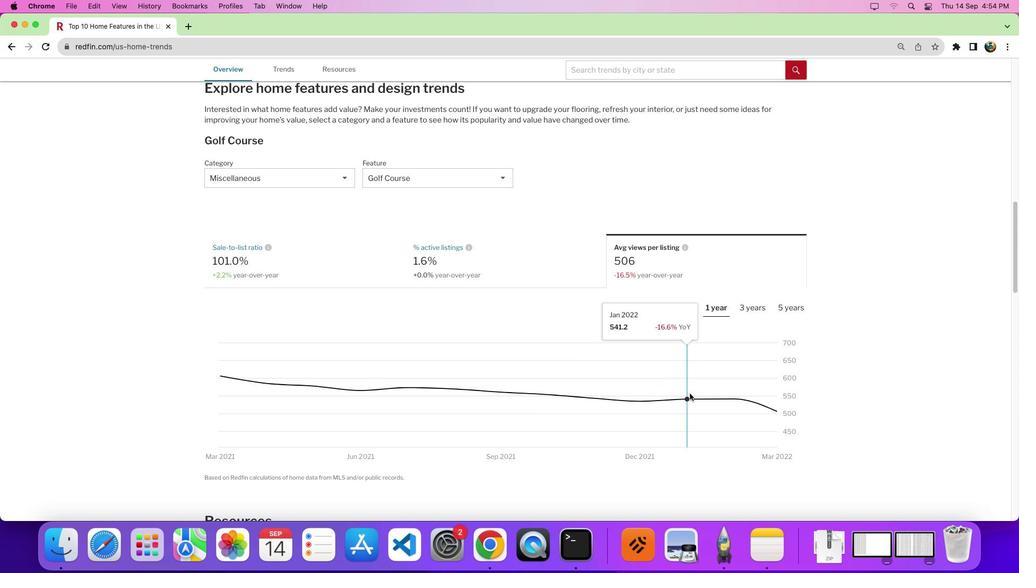 
Action: Mouse scrolled (695, 399) with delta (4, 4)
Screenshot: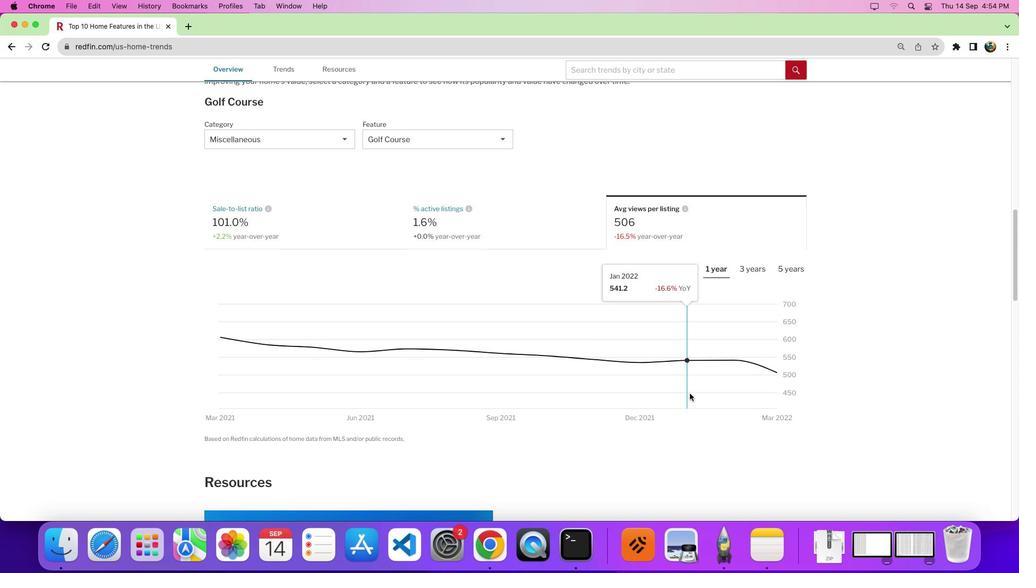 
Action: Mouse moved to (695, 398)
Screenshot: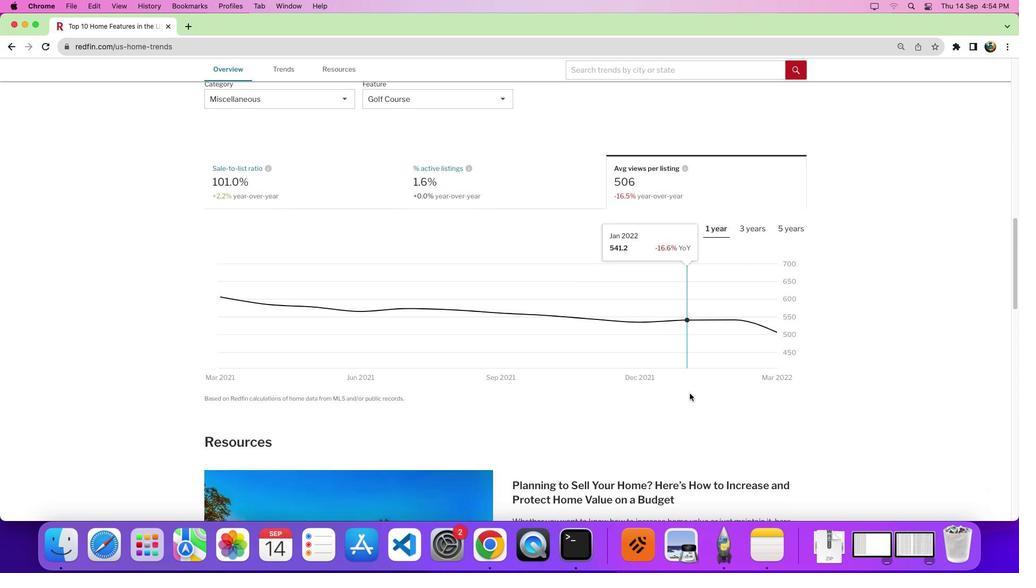 
Action: Mouse scrolled (695, 398) with delta (4, 3)
Screenshot: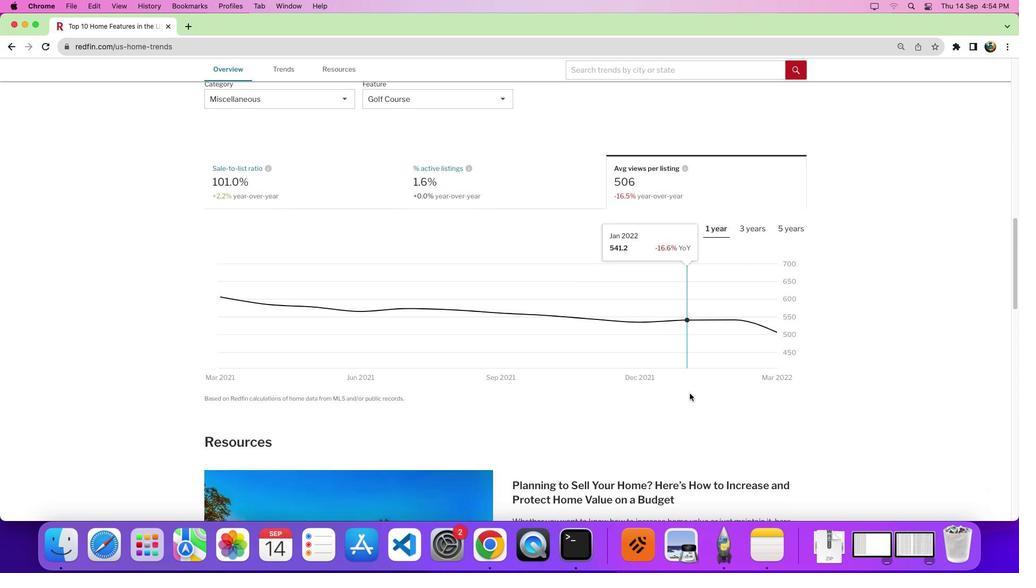 
Action: Mouse moved to (731, 398)
Screenshot: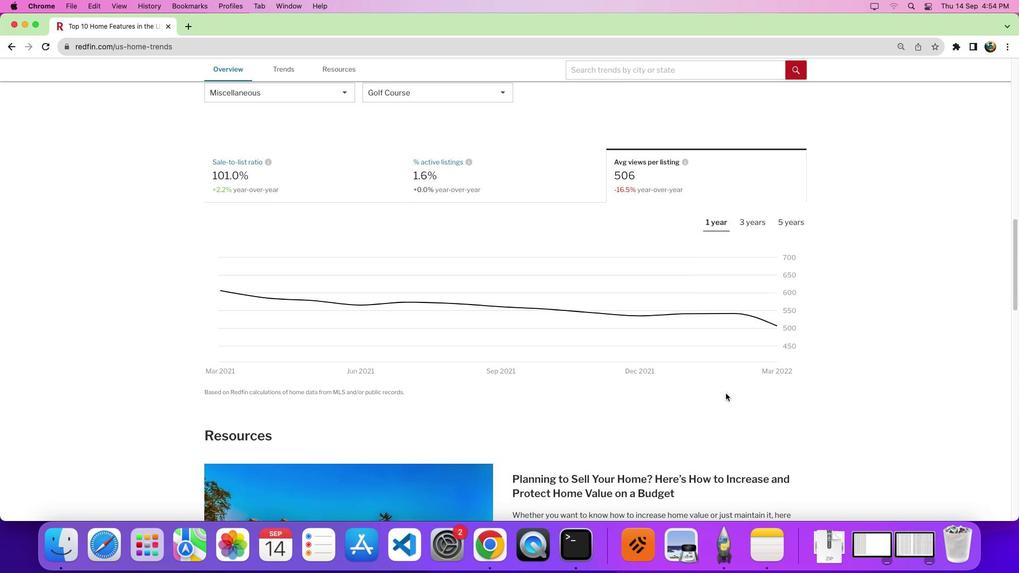 
